 Task: Find connections with filter location Chānasma with filter topic #startupswith filter profile language Spanish with filter current company Infogain with filter school Government College Of Engineering Kannur with filter industry Electric Power Generation with filter service category Logo Design with filter keywords title Speech Pathologist
Action: Mouse moved to (487, 67)
Screenshot: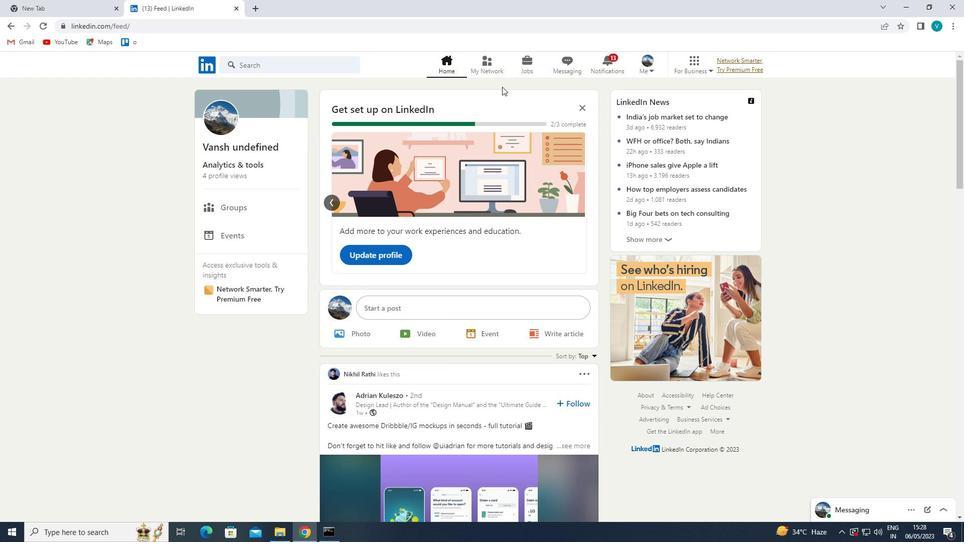 
Action: Mouse pressed left at (487, 67)
Screenshot: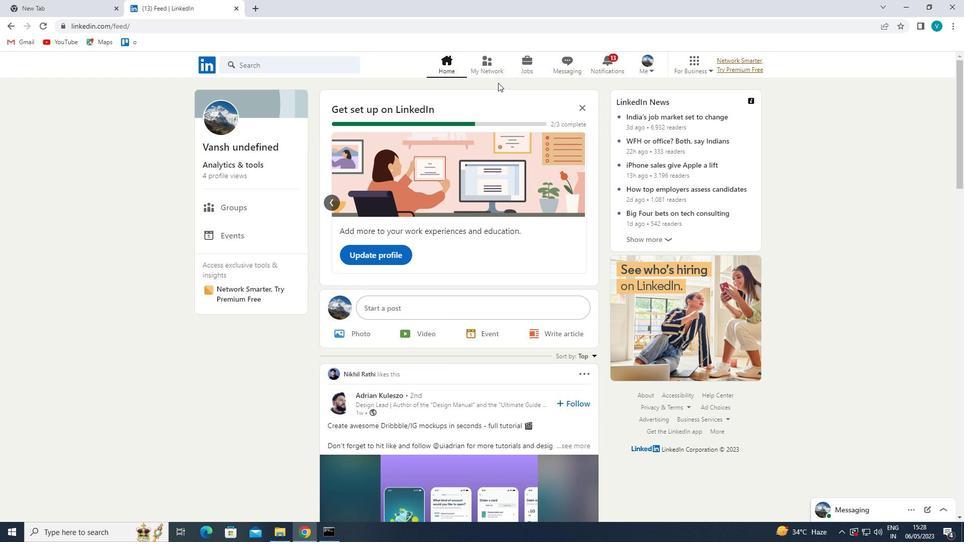 
Action: Mouse moved to (306, 121)
Screenshot: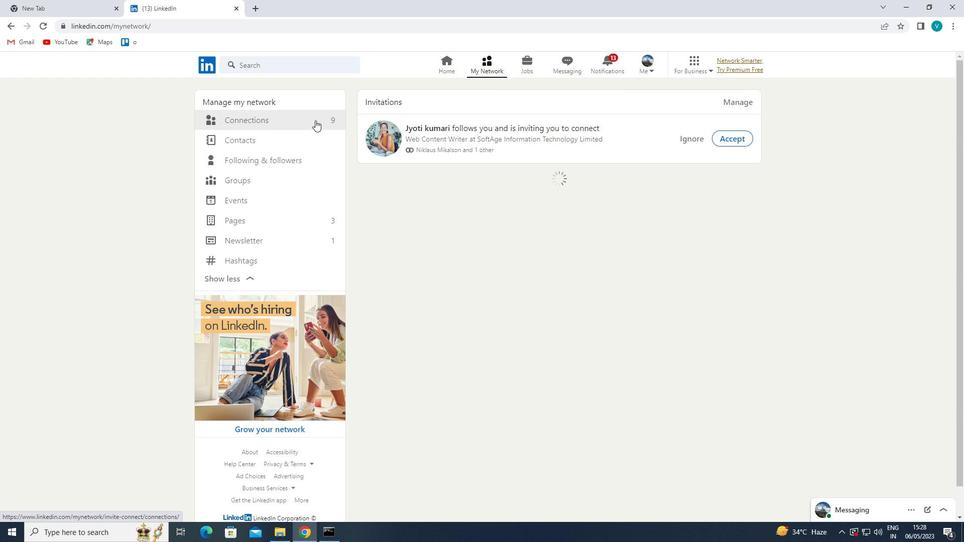 
Action: Mouse pressed left at (306, 121)
Screenshot: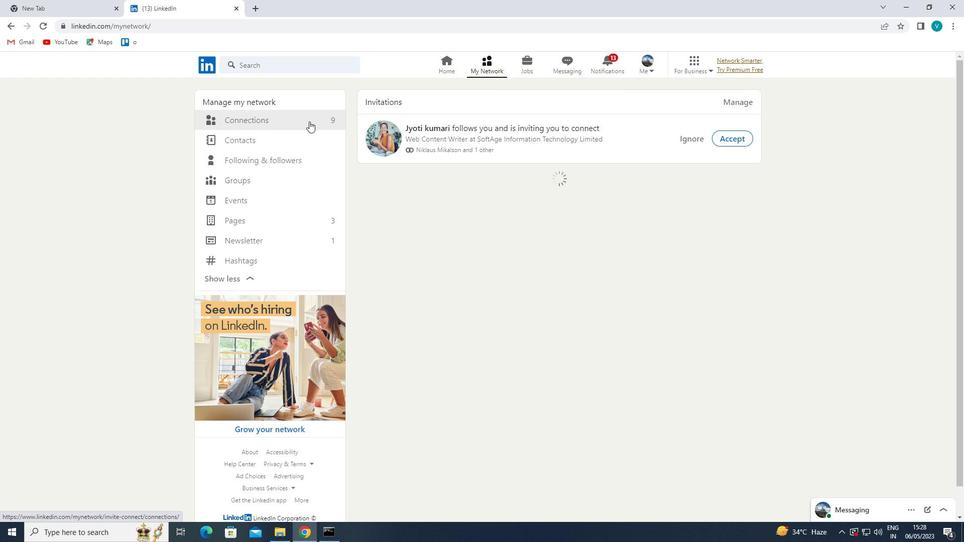 
Action: Mouse moved to (550, 119)
Screenshot: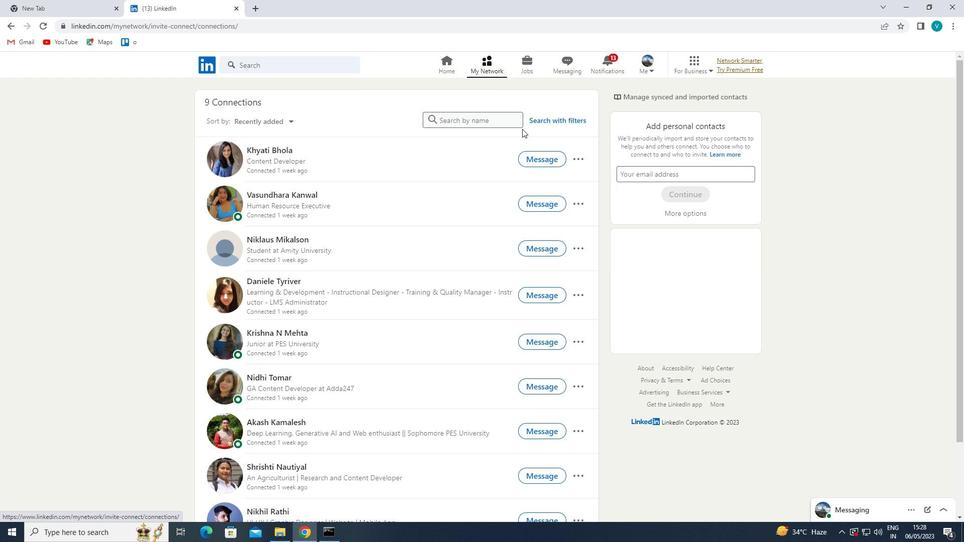 
Action: Mouse pressed left at (550, 119)
Screenshot: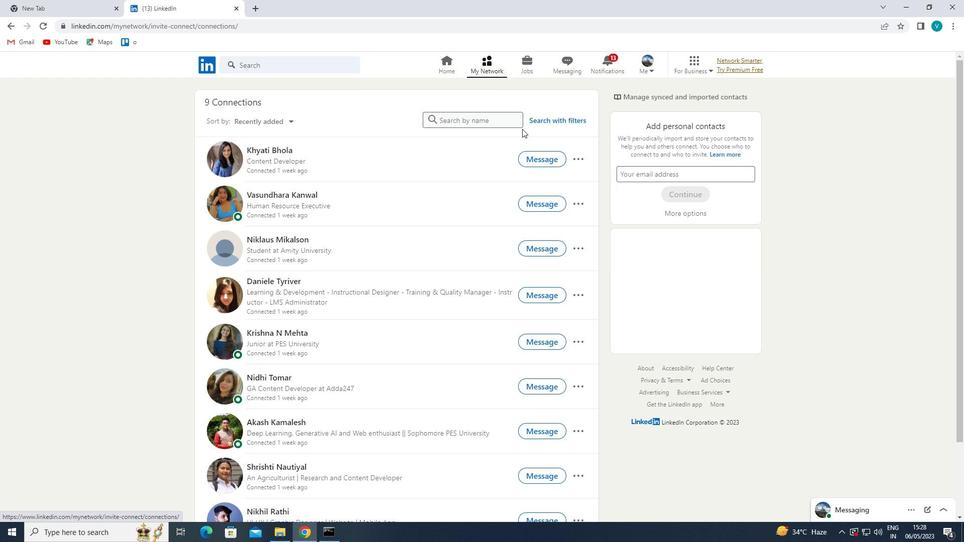 
Action: Mouse moved to (487, 95)
Screenshot: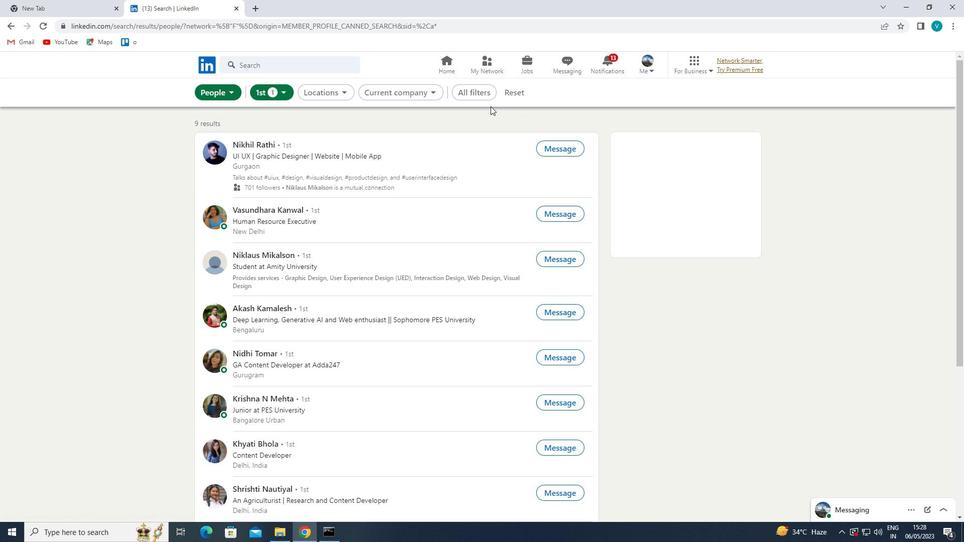 
Action: Mouse pressed left at (487, 95)
Screenshot: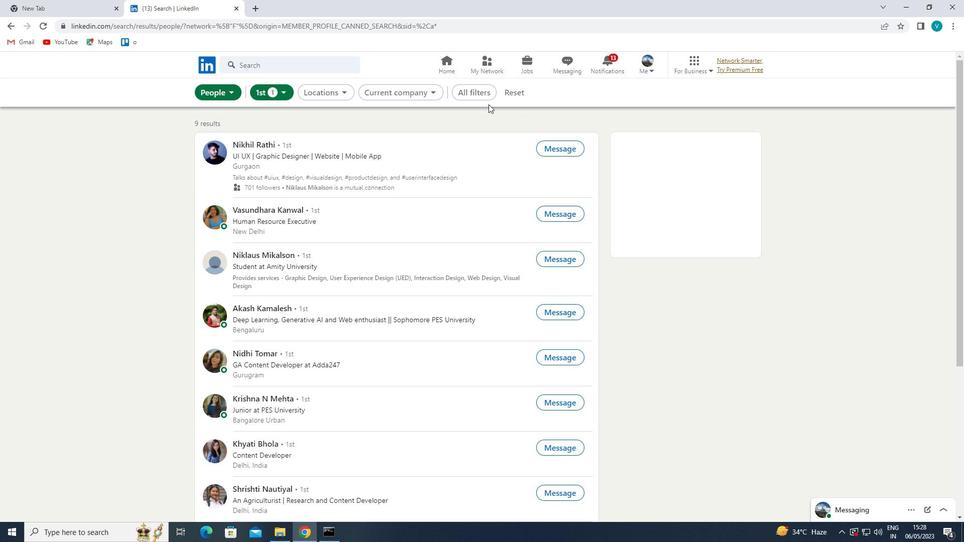 
Action: Mouse moved to (886, 248)
Screenshot: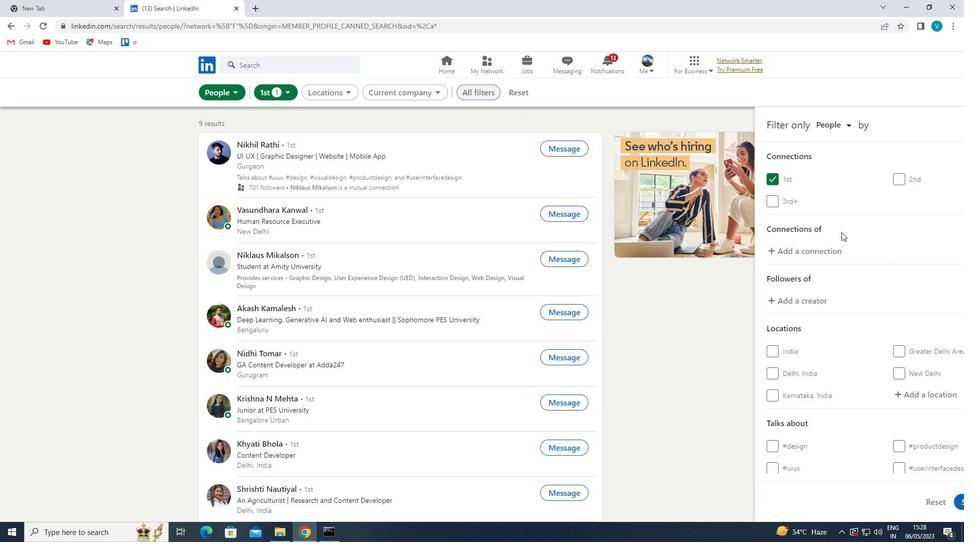 
Action: Mouse scrolled (886, 248) with delta (0, 0)
Screenshot: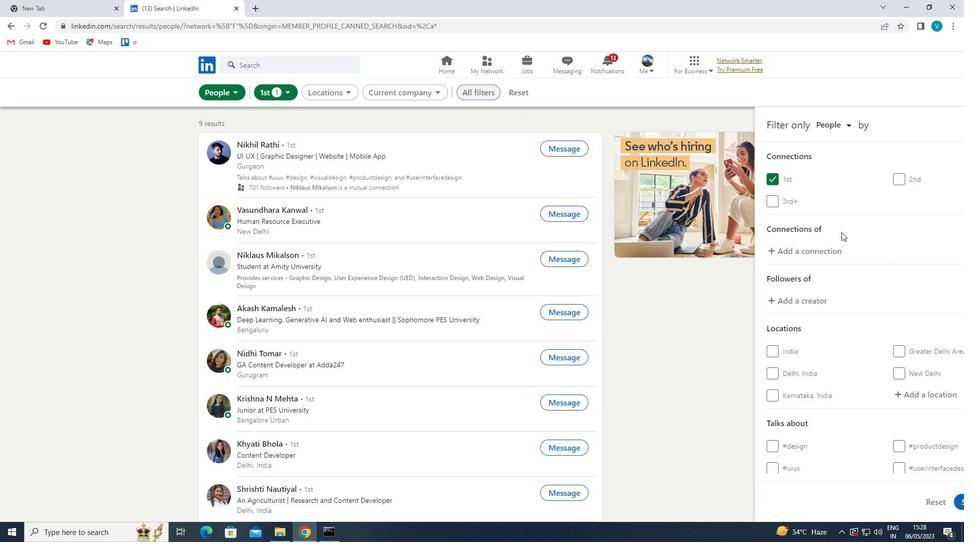 
Action: Mouse moved to (886, 248)
Screenshot: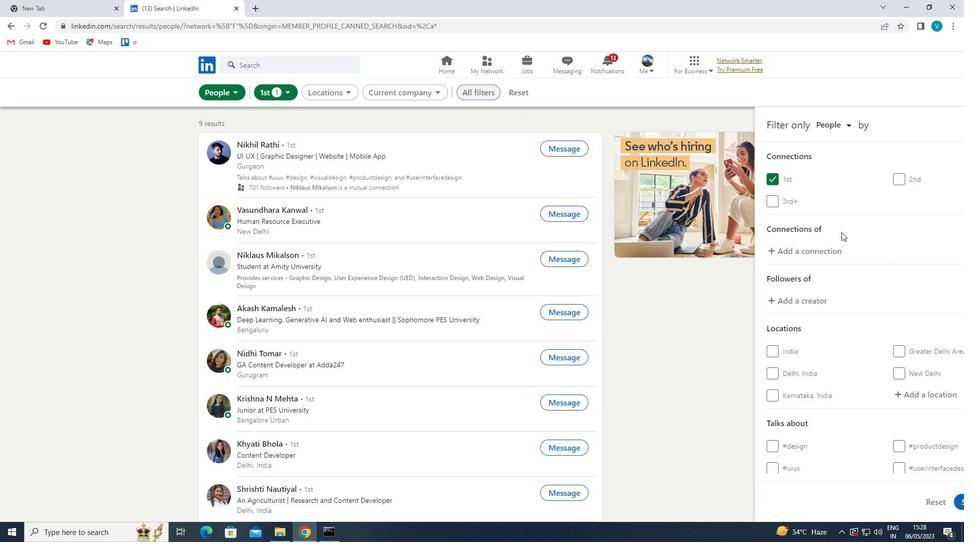
Action: Mouse scrolled (886, 248) with delta (0, 0)
Screenshot: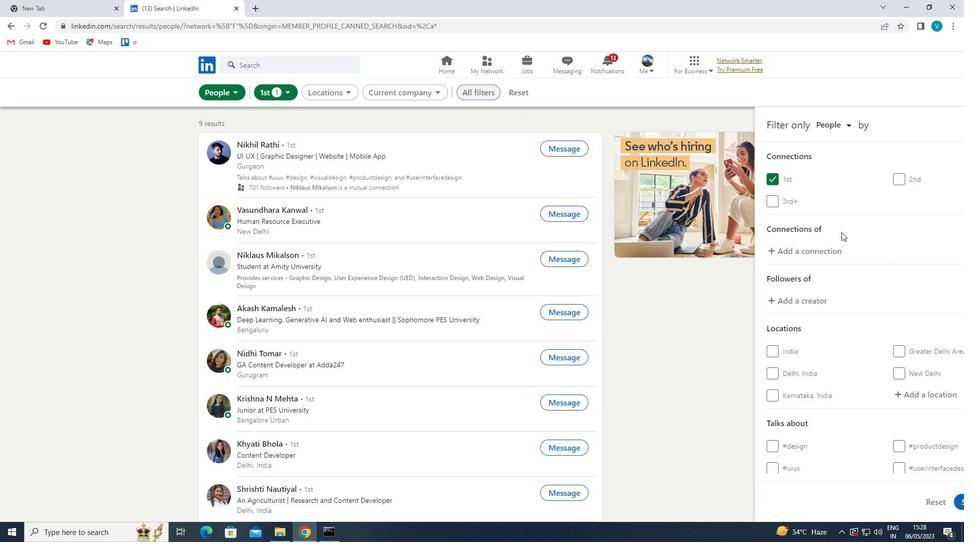 
Action: Mouse moved to (860, 294)
Screenshot: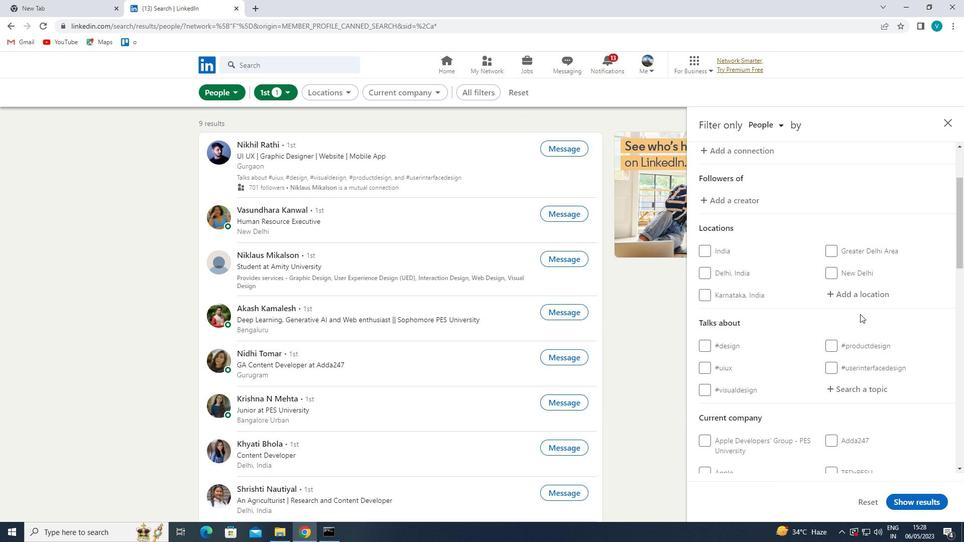 
Action: Mouse pressed left at (860, 294)
Screenshot: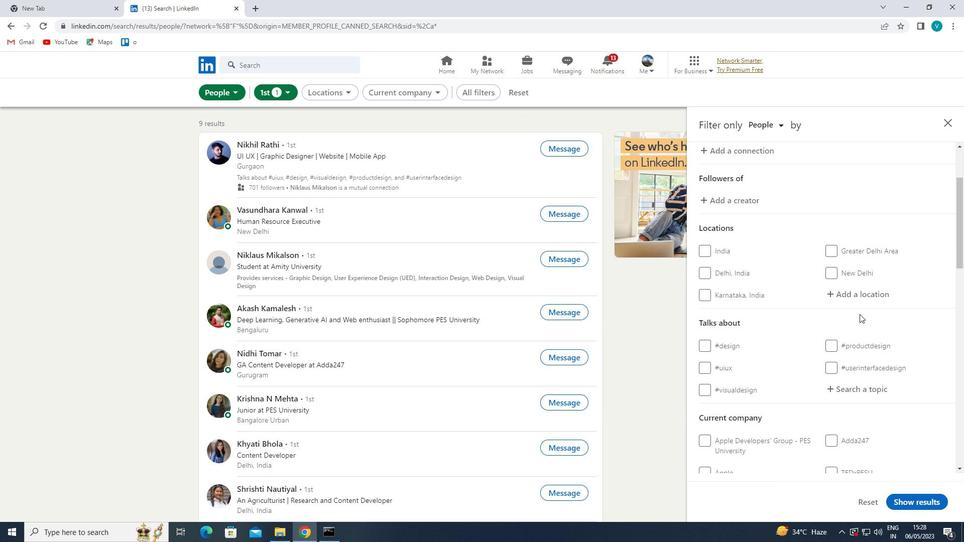 
Action: Mouse moved to (629, 182)
Screenshot: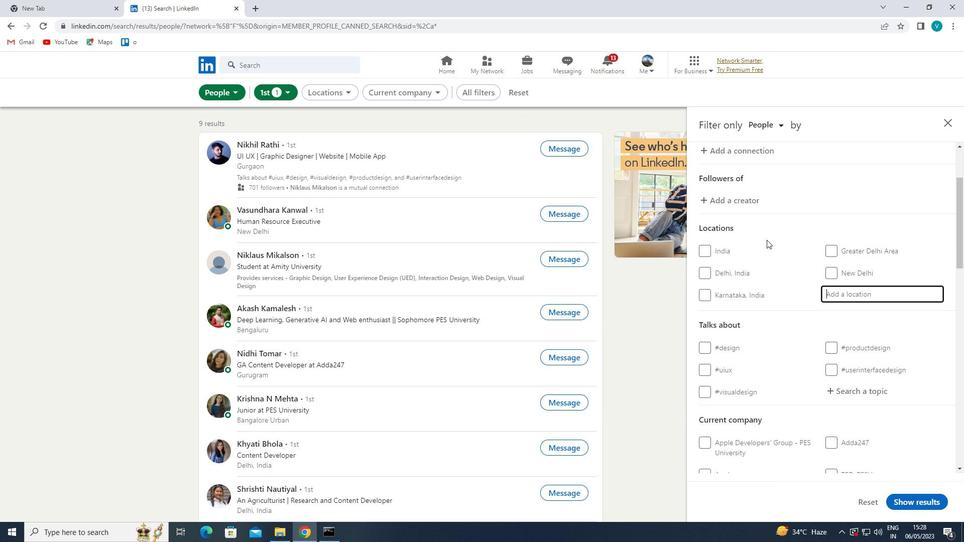 
Action: Key pressed <Key.shift>CHANASMA
Screenshot: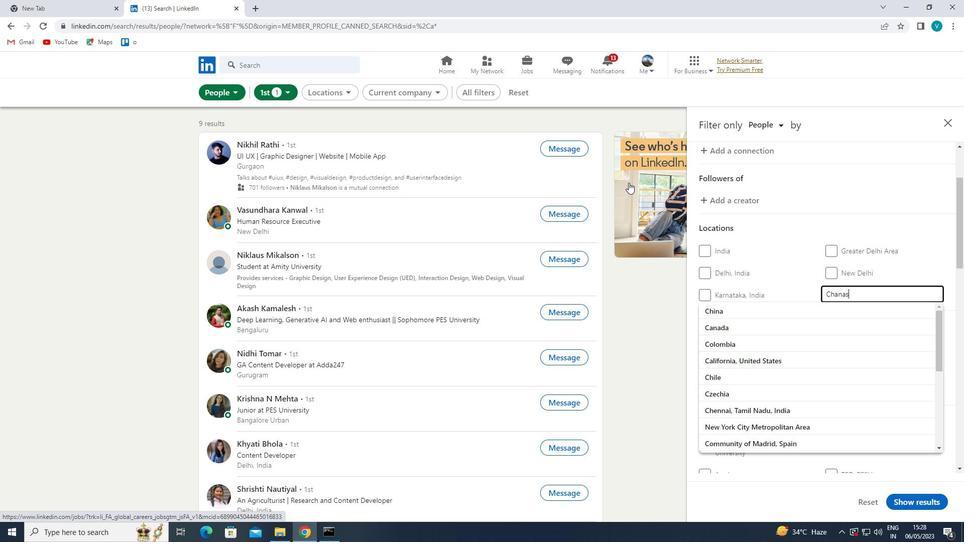 
Action: Mouse moved to (766, 312)
Screenshot: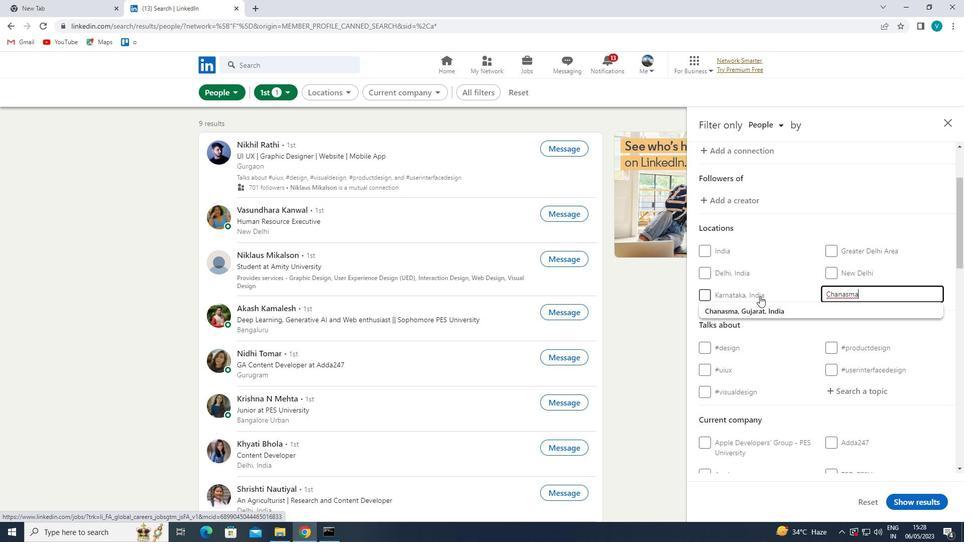 
Action: Mouse pressed left at (766, 312)
Screenshot: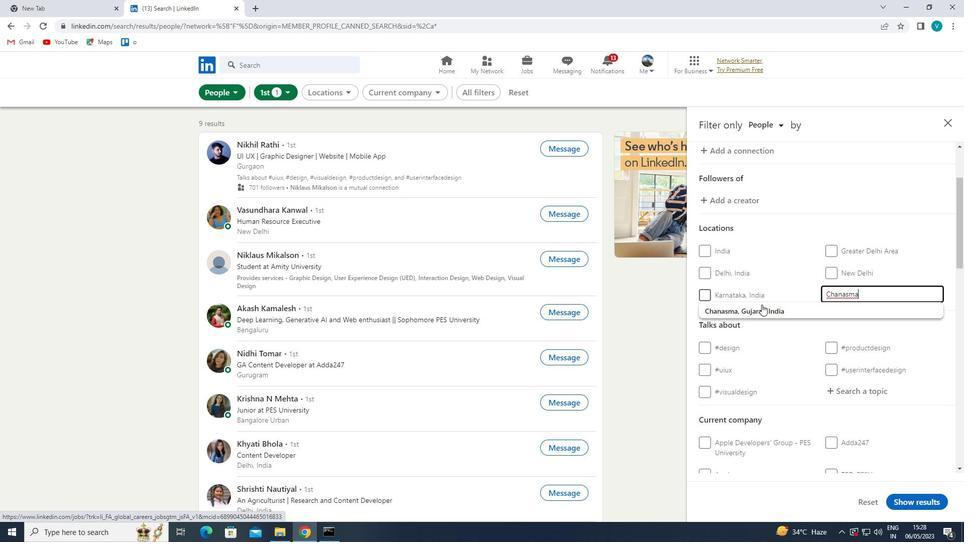 
Action: Mouse moved to (786, 321)
Screenshot: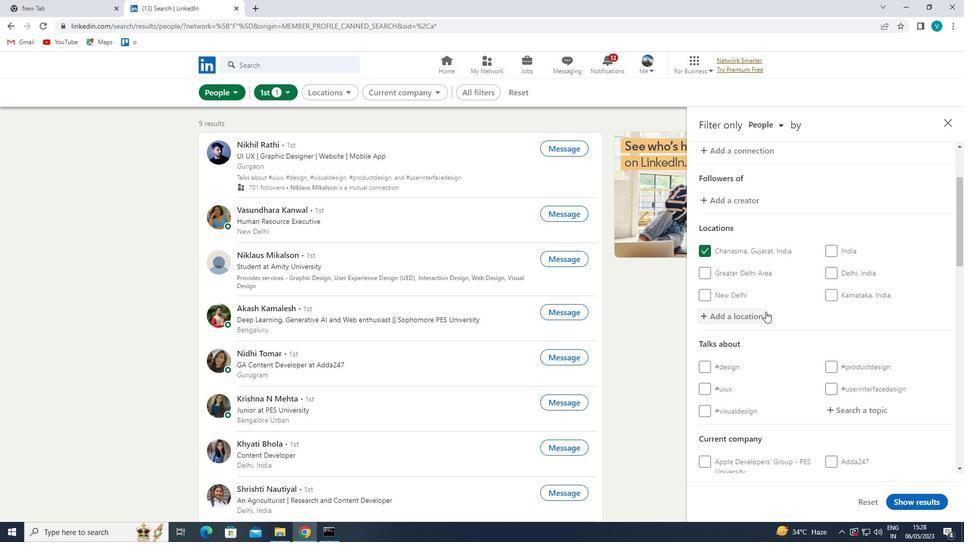 
Action: Mouse scrolled (786, 320) with delta (0, 0)
Screenshot: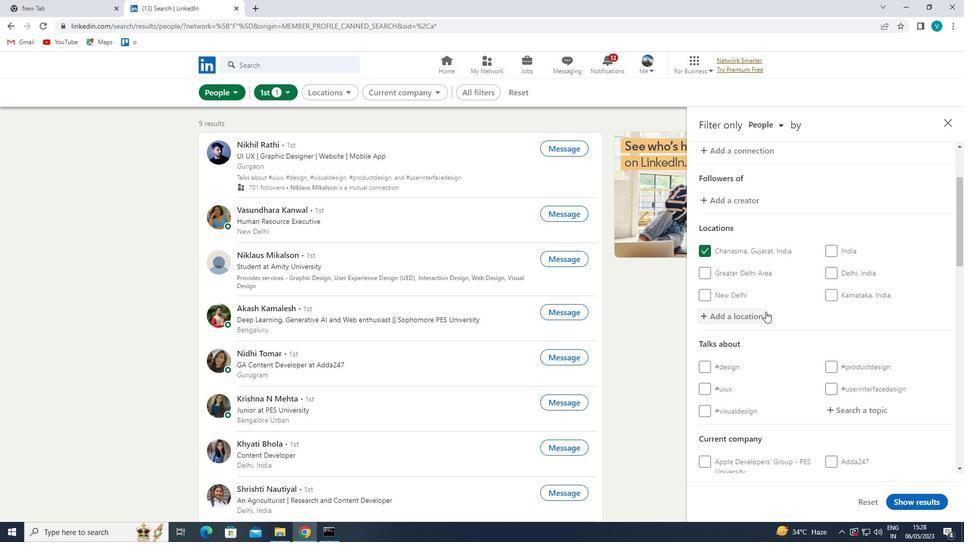 
Action: Mouse moved to (791, 324)
Screenshot: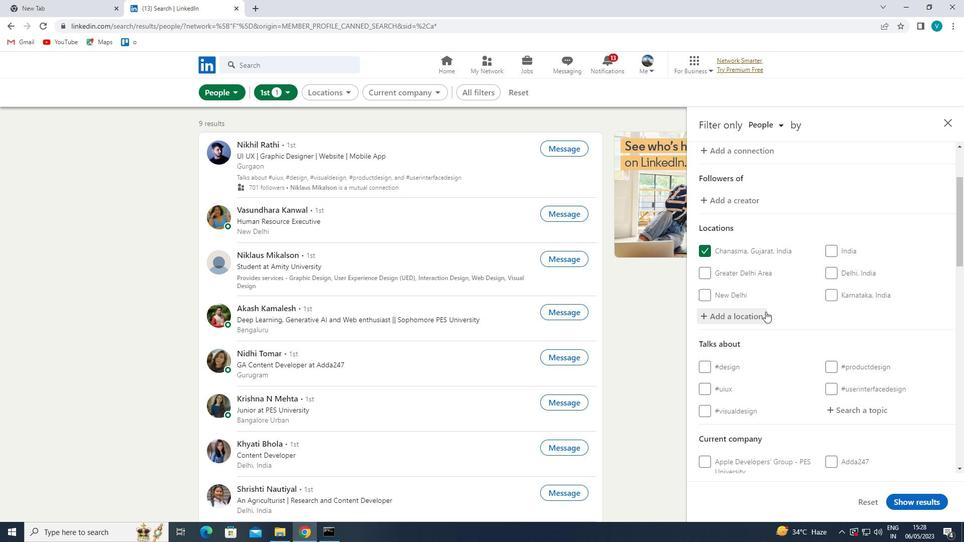 
Action: Mouse scrolled (791, 324) with delta (0, 0)
Screenshot: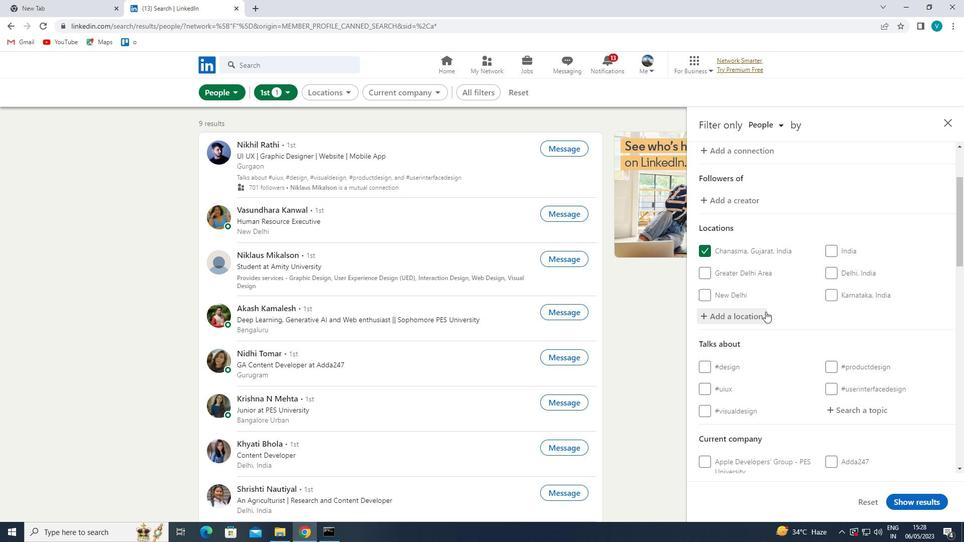 
Action: Mouse moved to (852, 310)
Screenshot: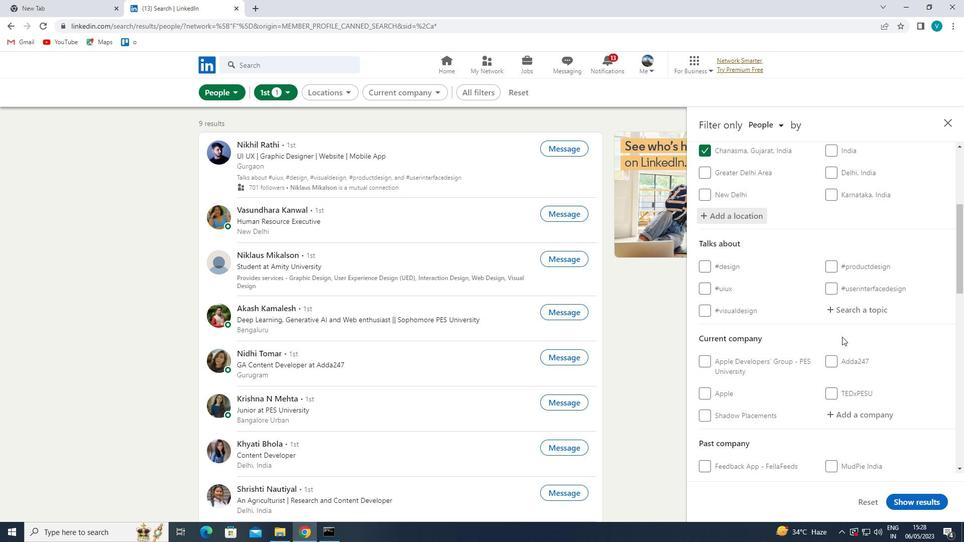 
Action: Mouse pressed left at (852, 310)
Screenshot: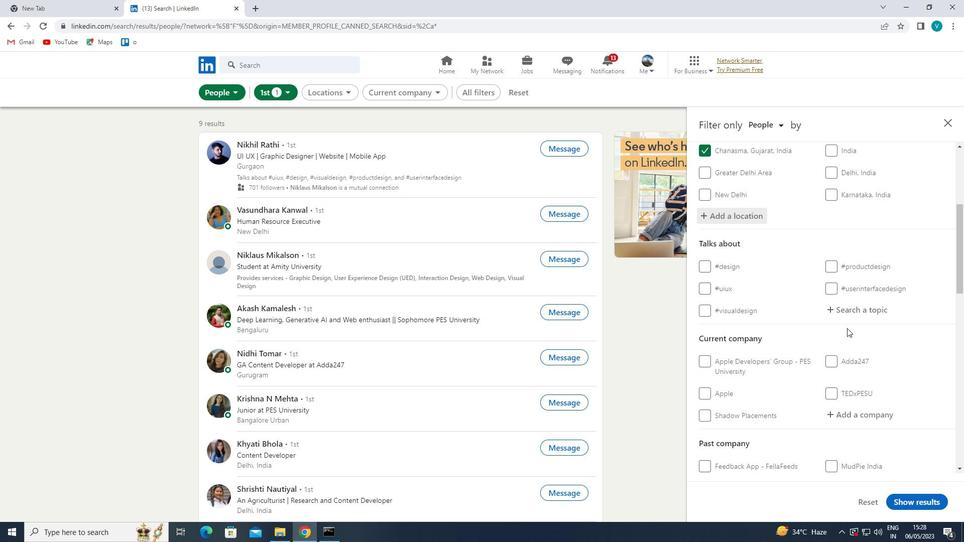 
Action: Mouse moved to (777, 264)
Screenshot: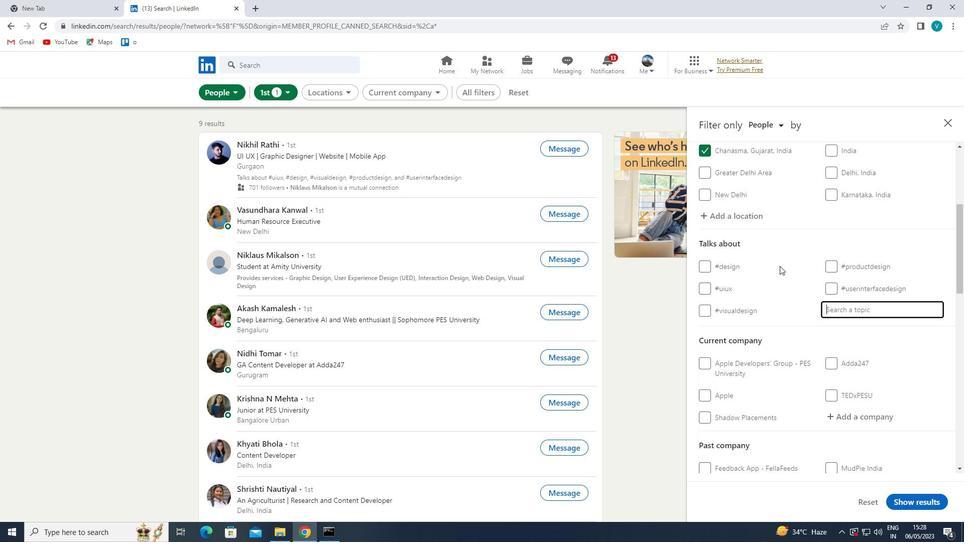 
Action: Key pressed STAR
Screenshot: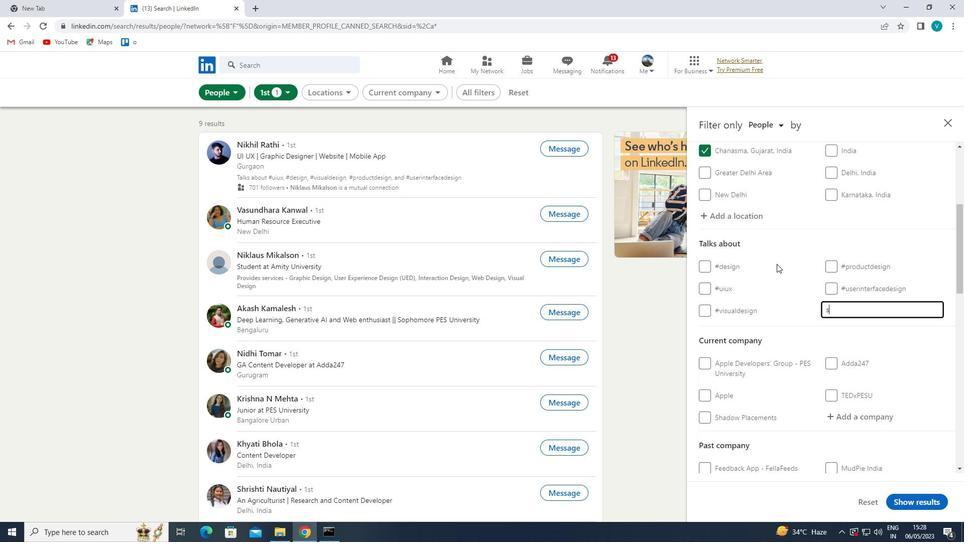 
Action: Mouse moved to (777, 264)
Screenshot: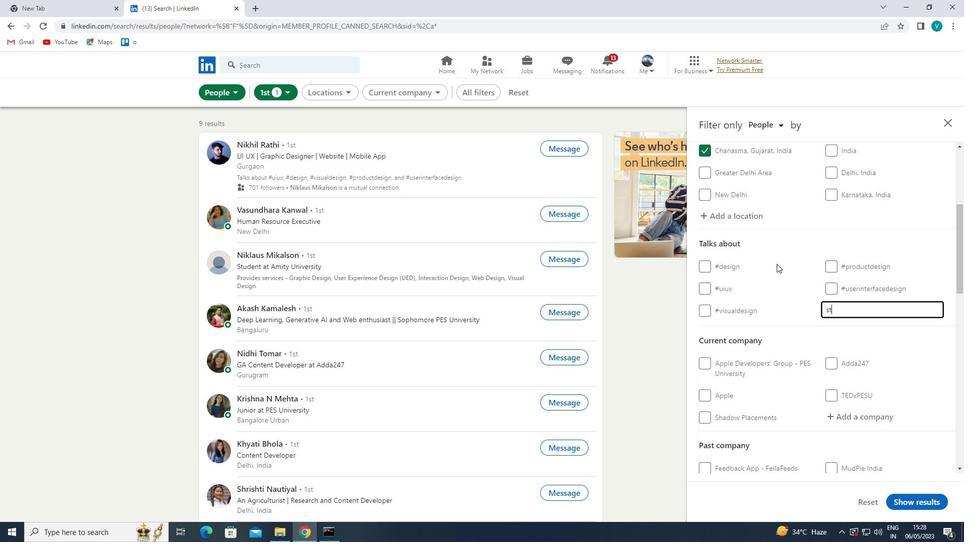 
Action: Key pressed T
Screenshot: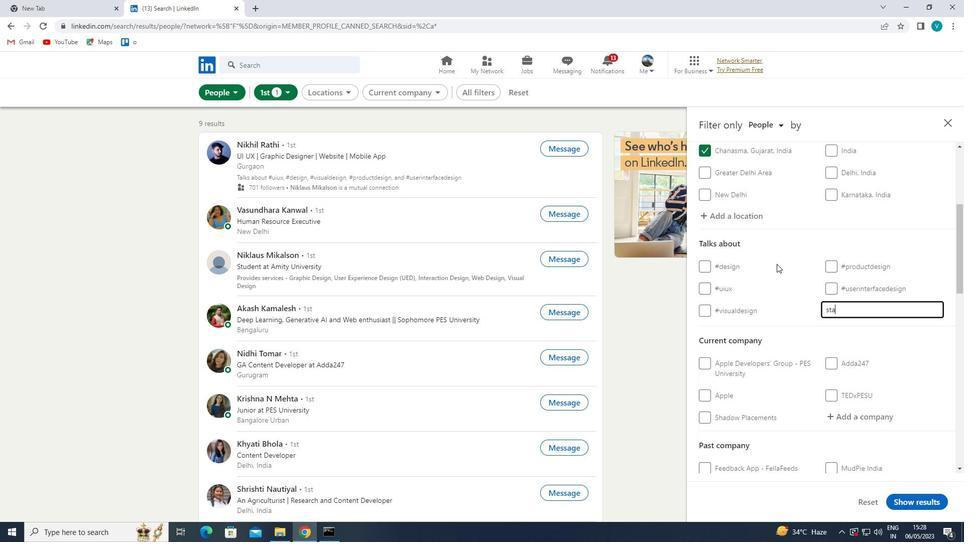 
Action: Mouse moved to (776, 263)
Screenshot: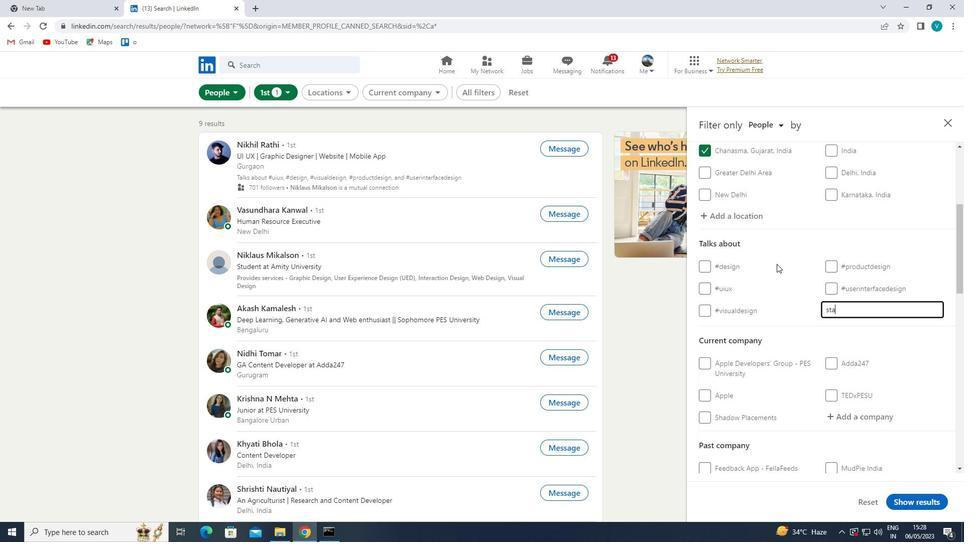 
Action: Key pressed UPS
Screenshot: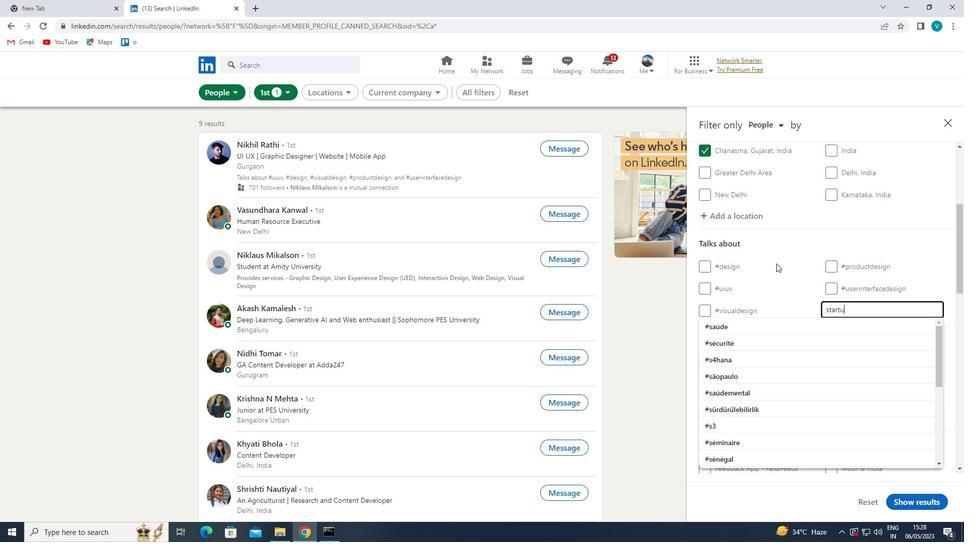 
Action: Mouse moved to (753, 323)
Screenshot: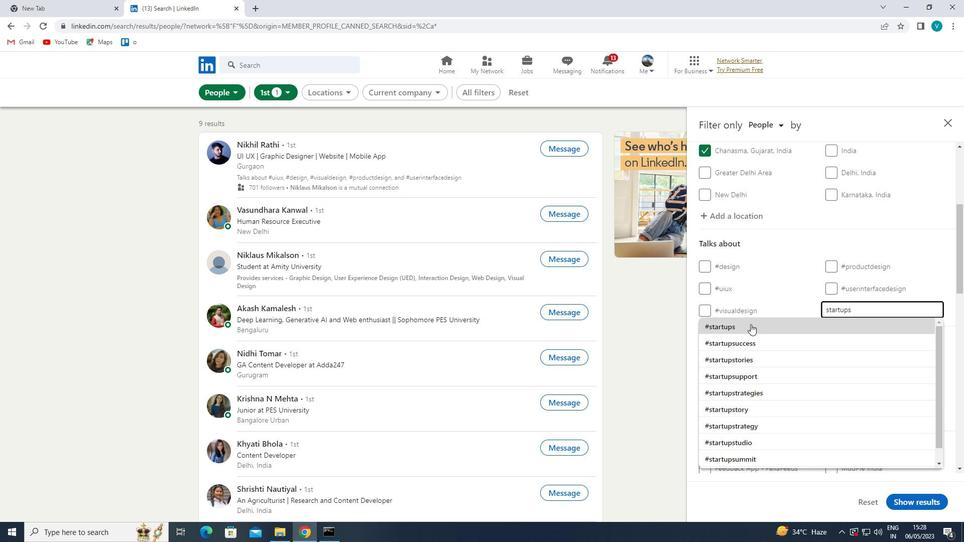 
Action: Mouse pressed left at (753, 323)
Screenshot: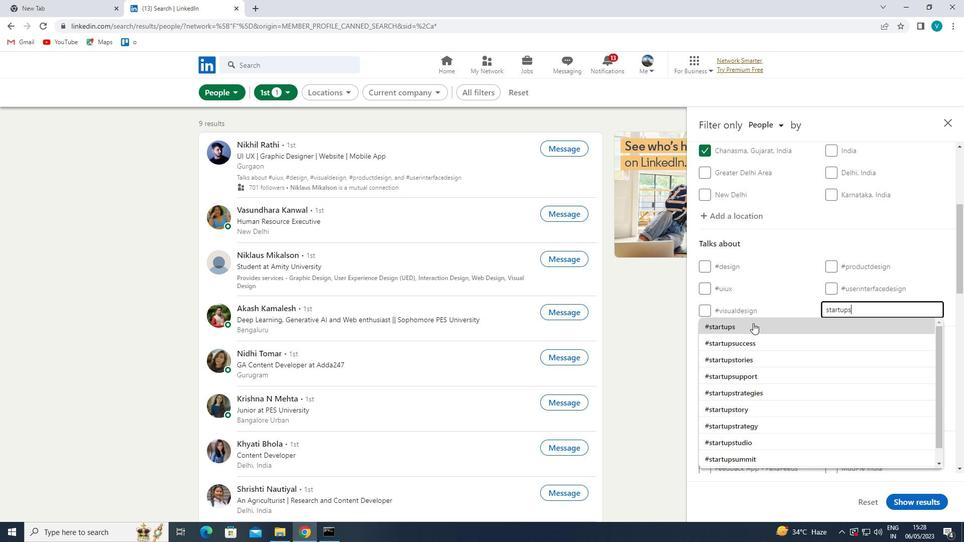 
Action: Mouse moved to (757, 324)
Screenshot: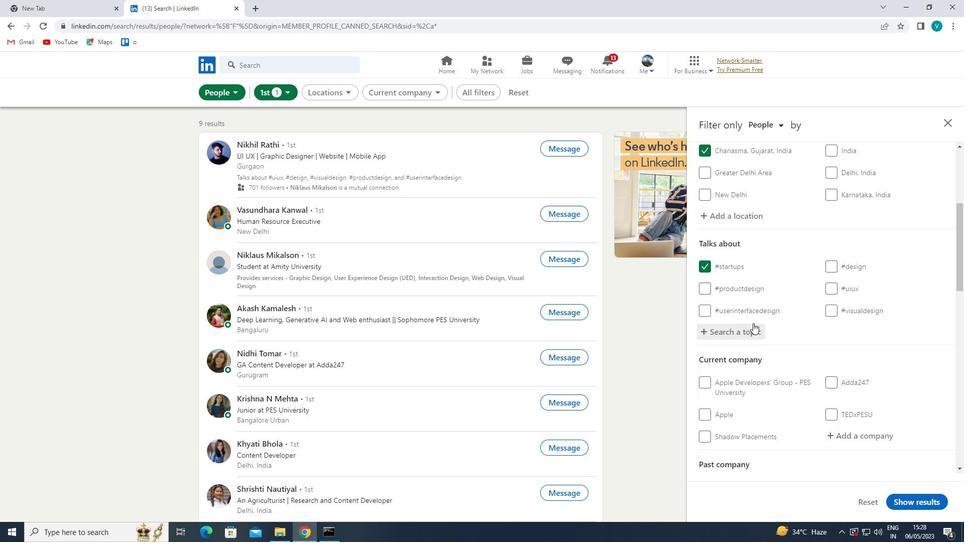 
Action: Mouse scrolled (757, 323) with delta (0, 0)
Screenshot: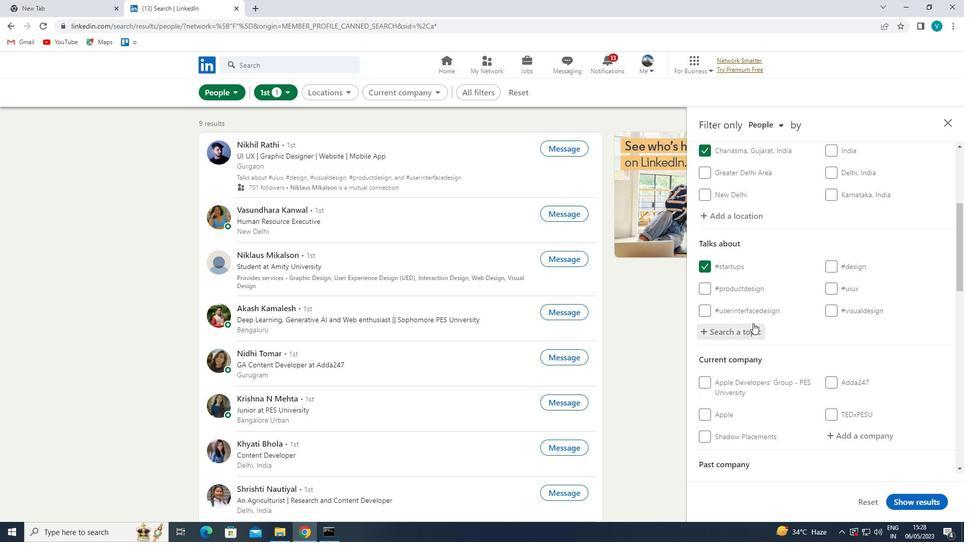 
Action: Mouse moved to (759, 325)
Screenshot: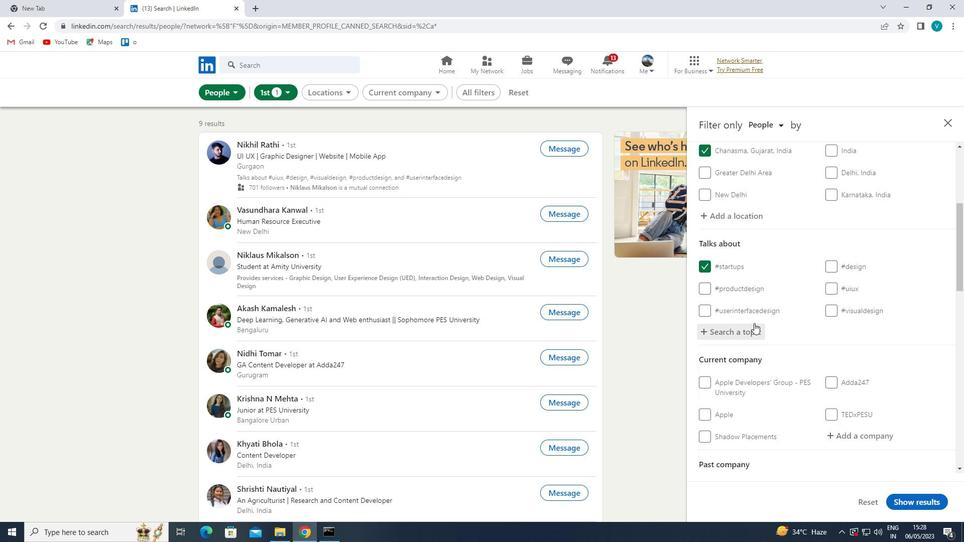 
Action: Mouse scrolled (759, 324) with delta (0, 0)
Screenshot: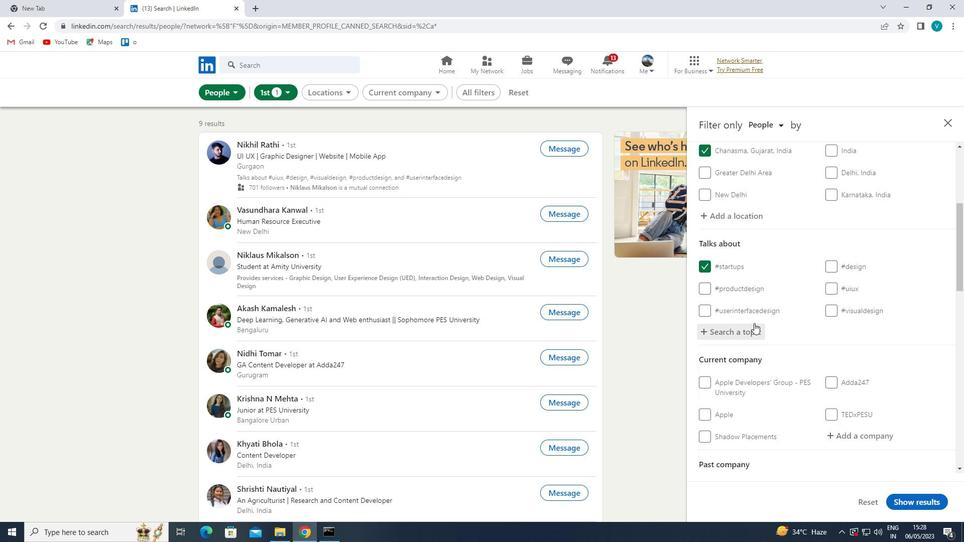 
Action: Mouse moved to (844, 337)
Screenshot: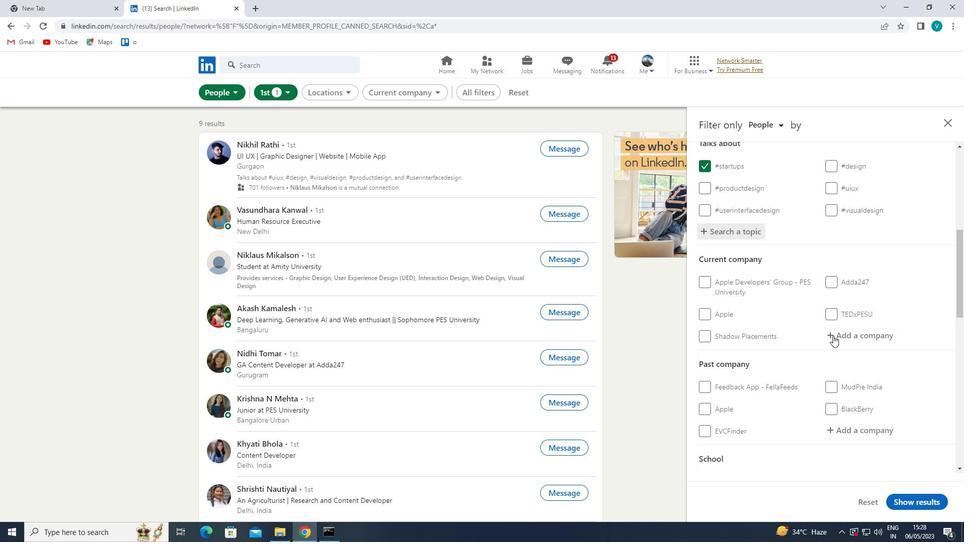 
Action: Mouse pressed left at (844, 337)
Screenshot: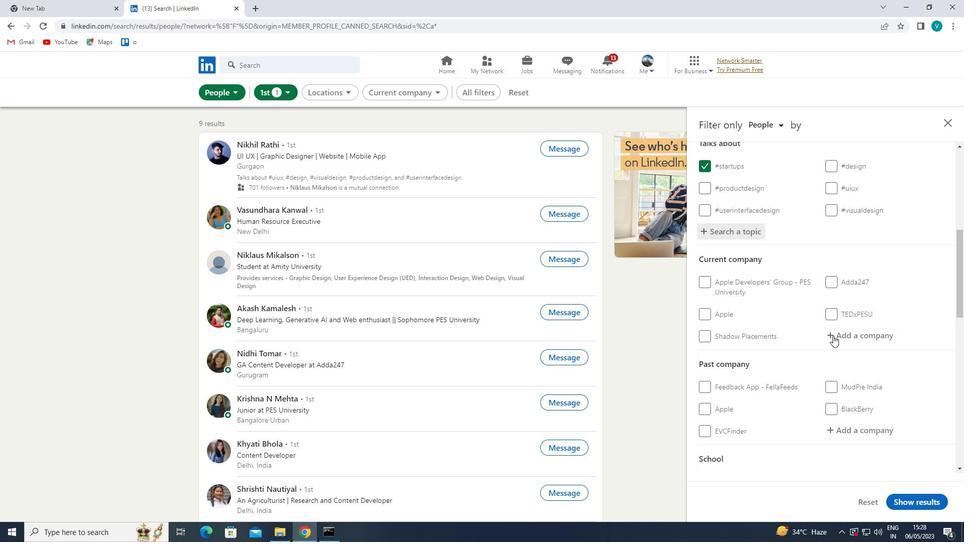 
Action: Mouse moved to (844, 337)
Screenshot: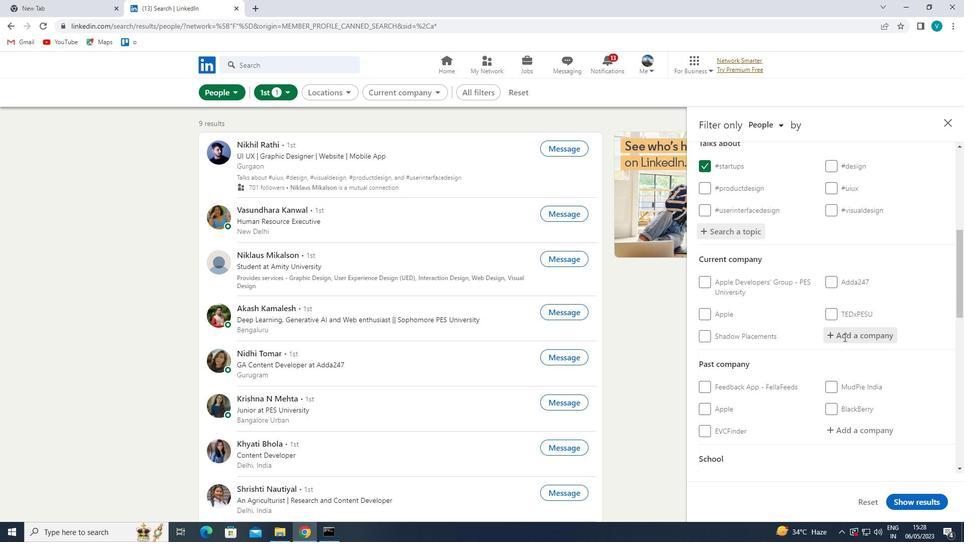 
Action: Key pressed <Key.shift>LNFOGAIN
Screenshot: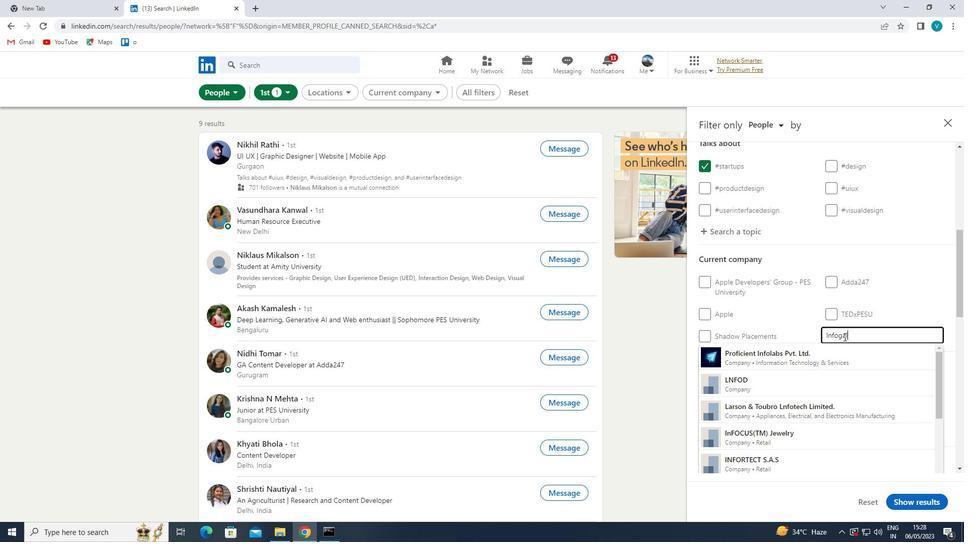 
Action: Mouse moved to (828, 337)
Screenshot: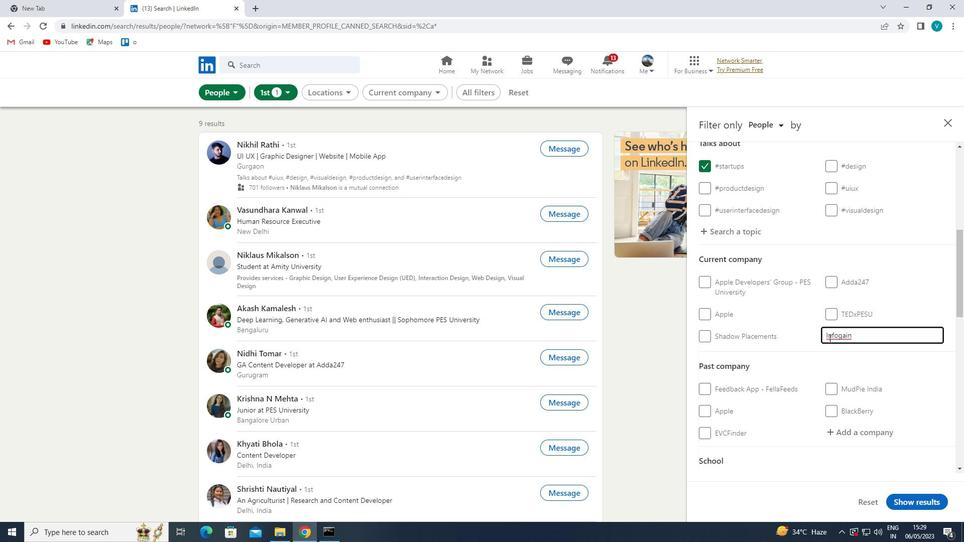 
Action: Mouse pressed left at (828, 337)
Screenshot: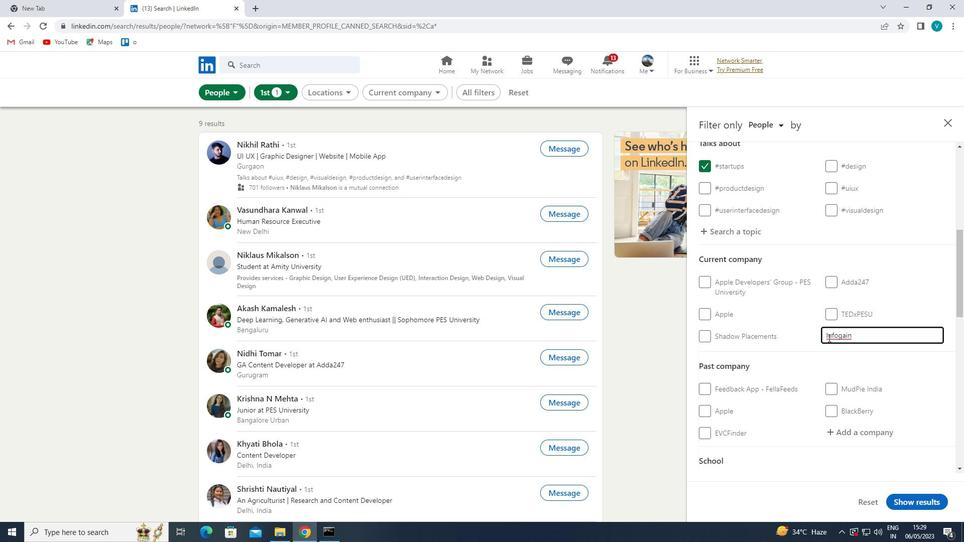 
Action: Mouse moved to (837, 350)
Screenshot: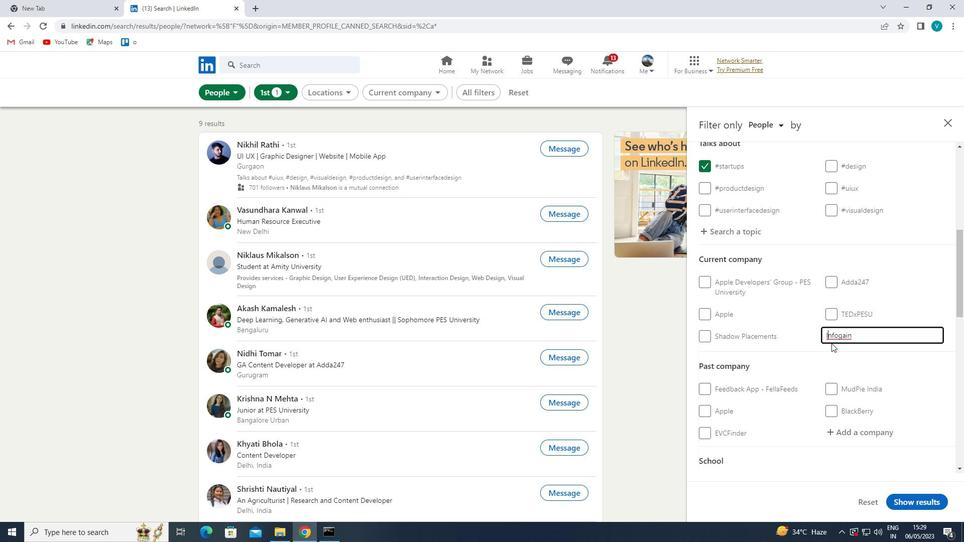 
Action: Key pressed <Key.backspace><Key.shift>L
Screenshot: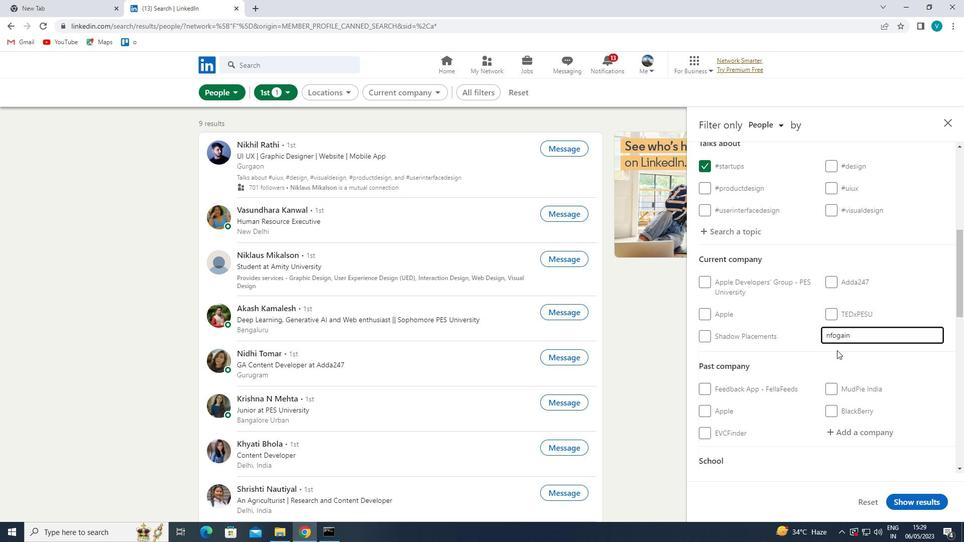 
Action: Mouse moved to (857, 338)
Screenshot: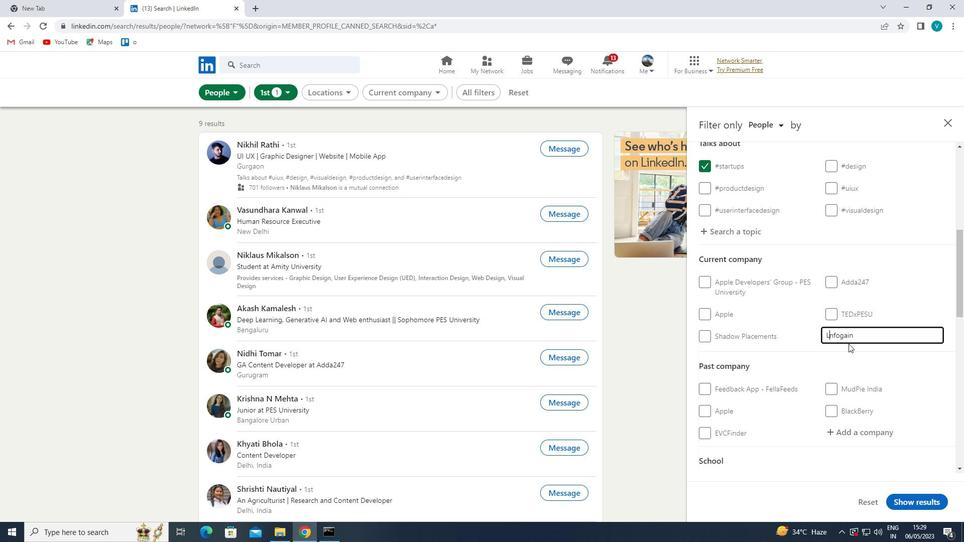 
Action: Key pressed <Key.backspace><Key.shift>I
Screenshot: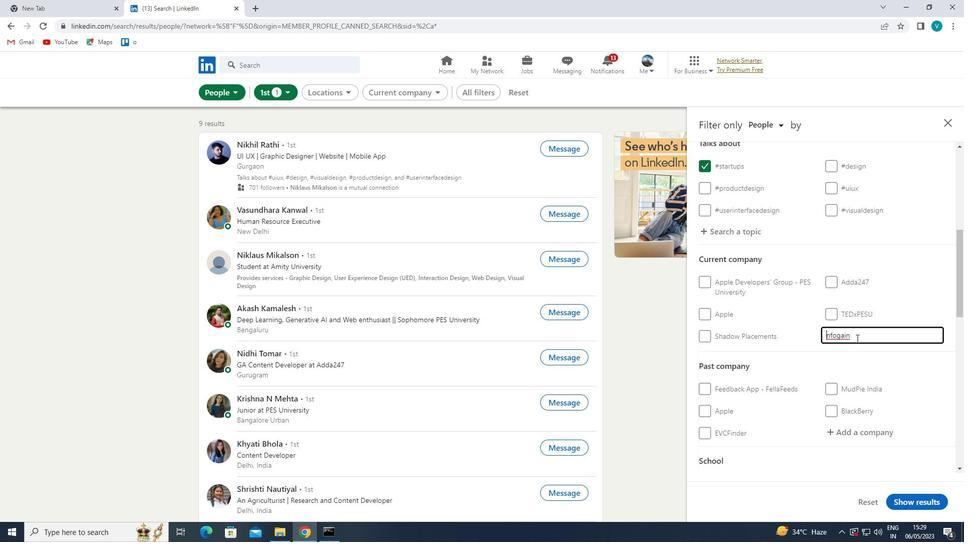 
Action: Mouse moved to (841, 348)
Screenshot: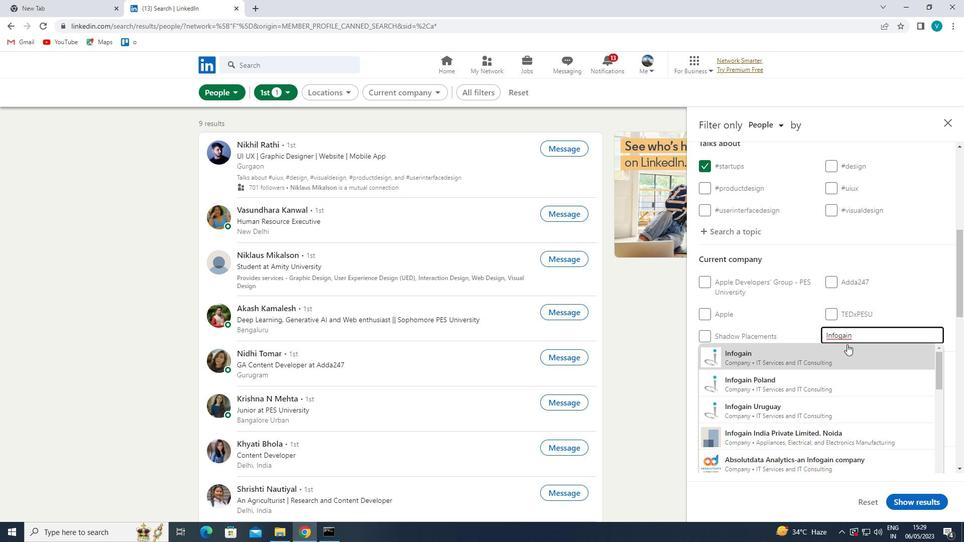 
Action: Mouse pressed left at (841, 348)
Screenshot: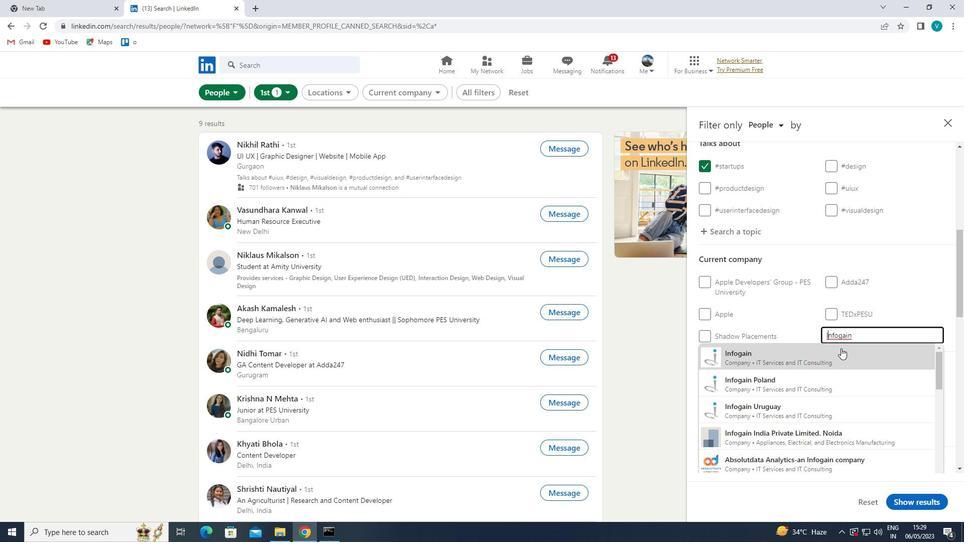 
Action: Mouse scrolled (841, 348) with delta (0, 0)
Screenshot: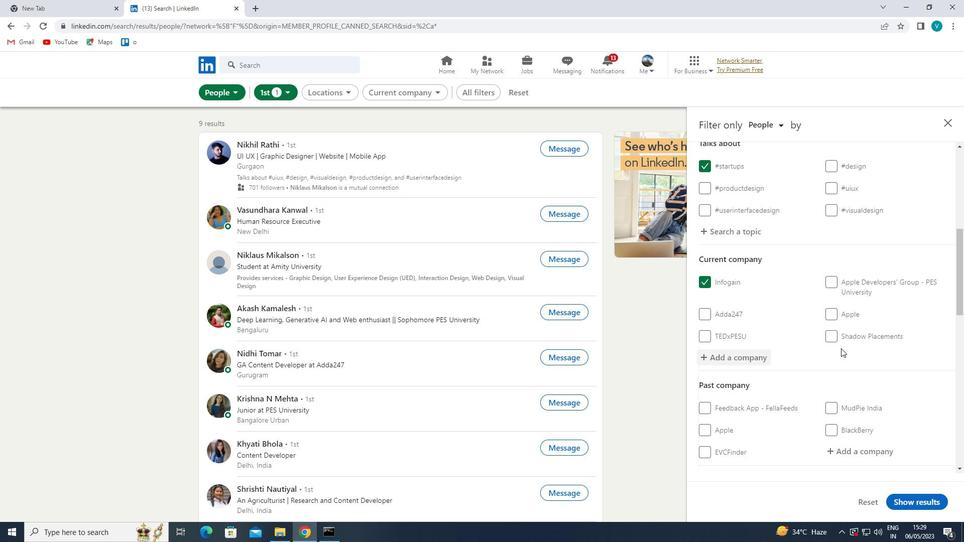 
Action: Mouse moved to (841, 349)
Screenshot: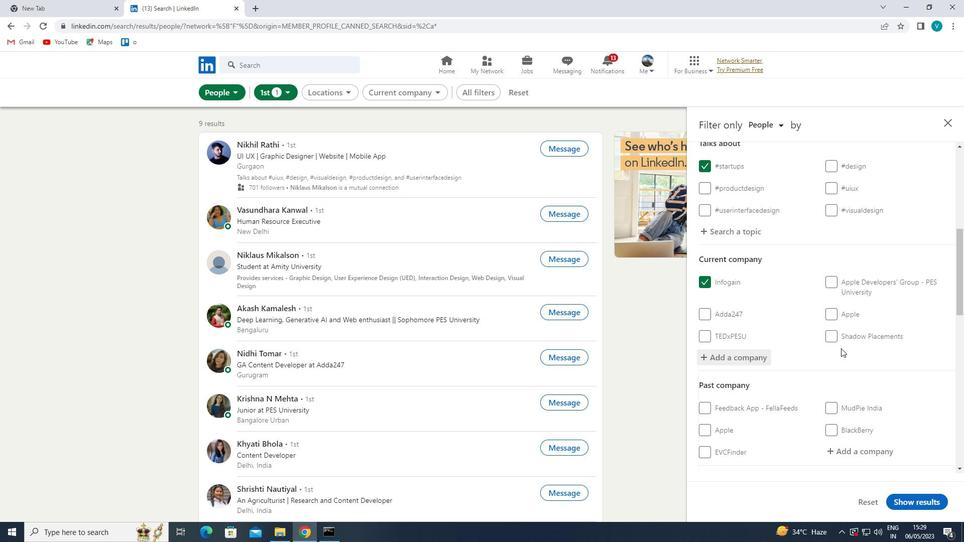 
Action: Mouse scrolled (841, 348) with delta (0, 0)
Screenshot: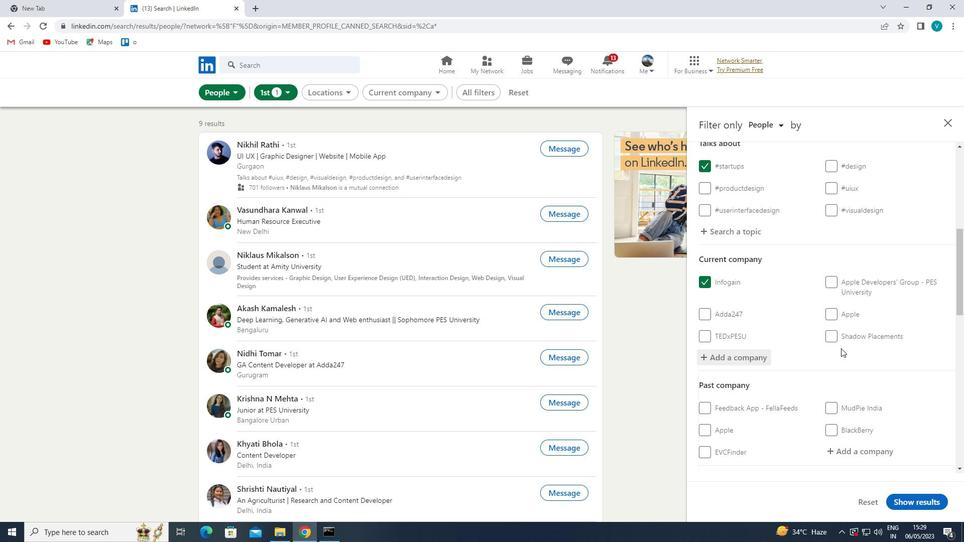 
Action: Mouse moved to (839, 350)
Screenshot: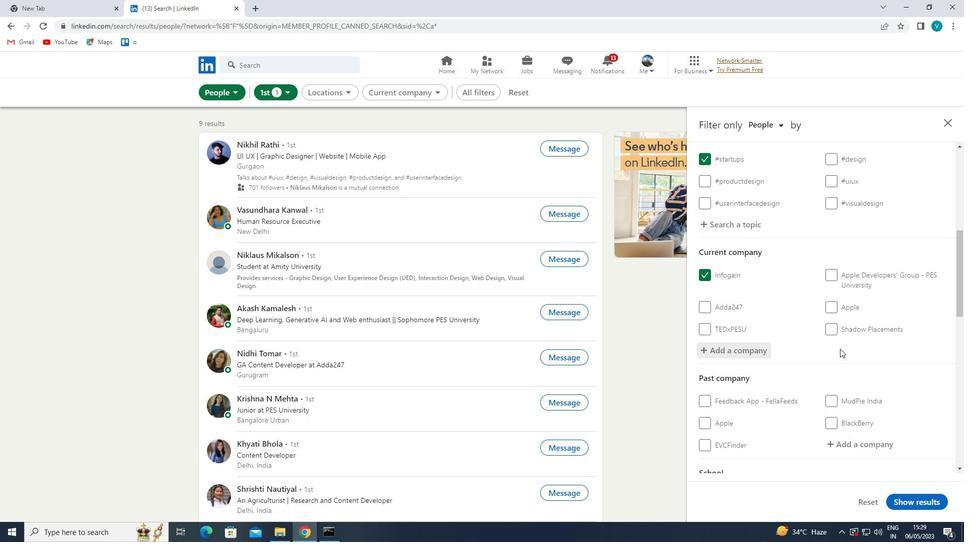 
Action: Mouse scrolled (839, 349) with delta (0, 0)
Screenshot: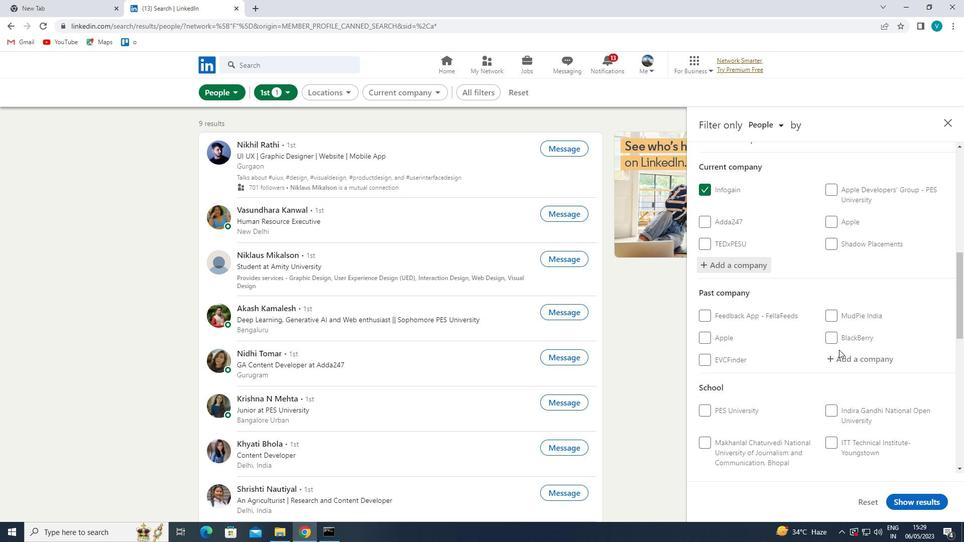 
Action: Mouse scrolled (839, 349) with delta (0, 0)
Screenshot: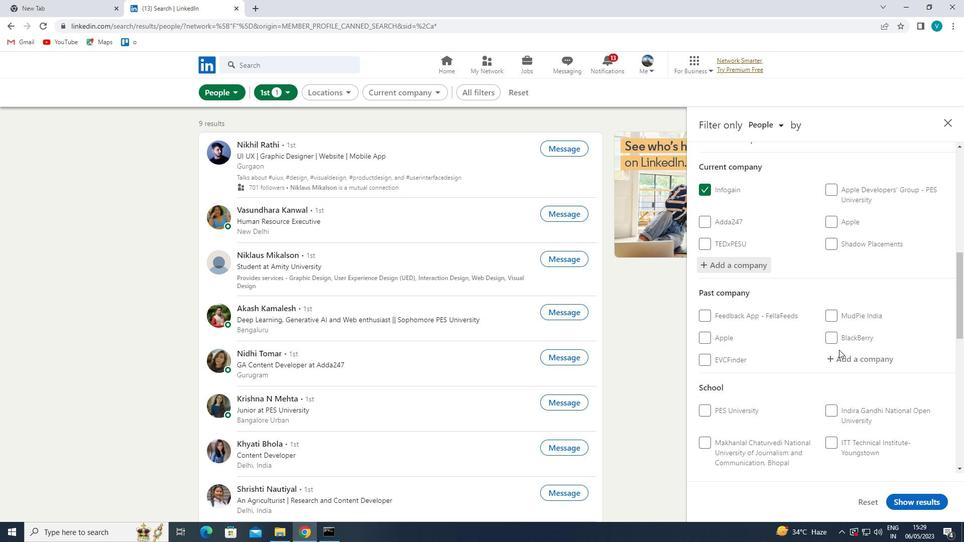
Action: Mouse moved to (859, 369)
Screenshot: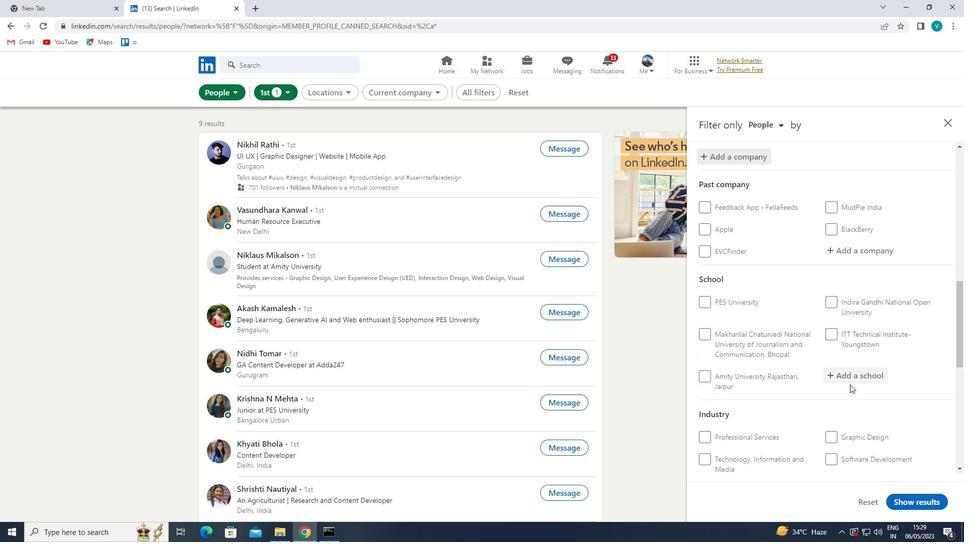 
Action: Mouse pressed left at (859, 369)
Screenshot: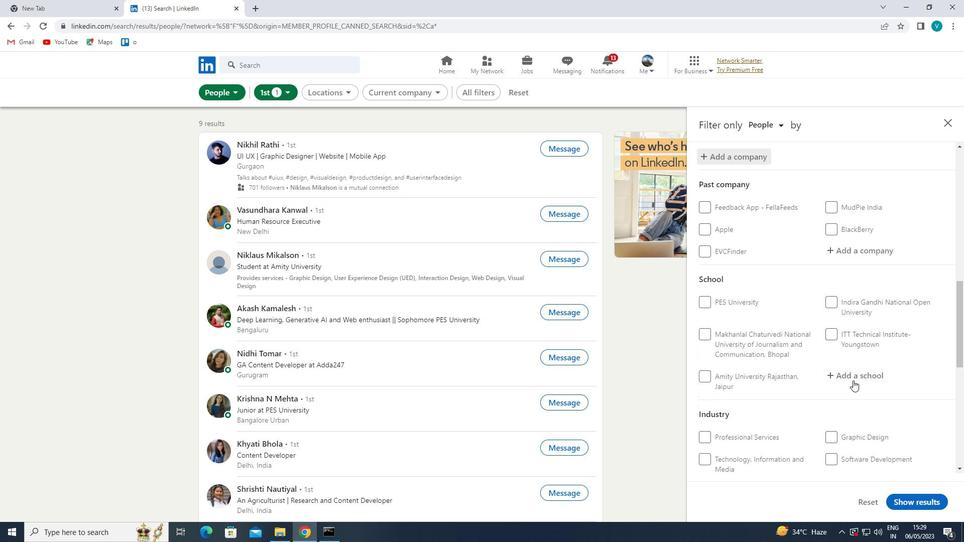 
Action: Mouse moved to (847, 360)
Screenshot: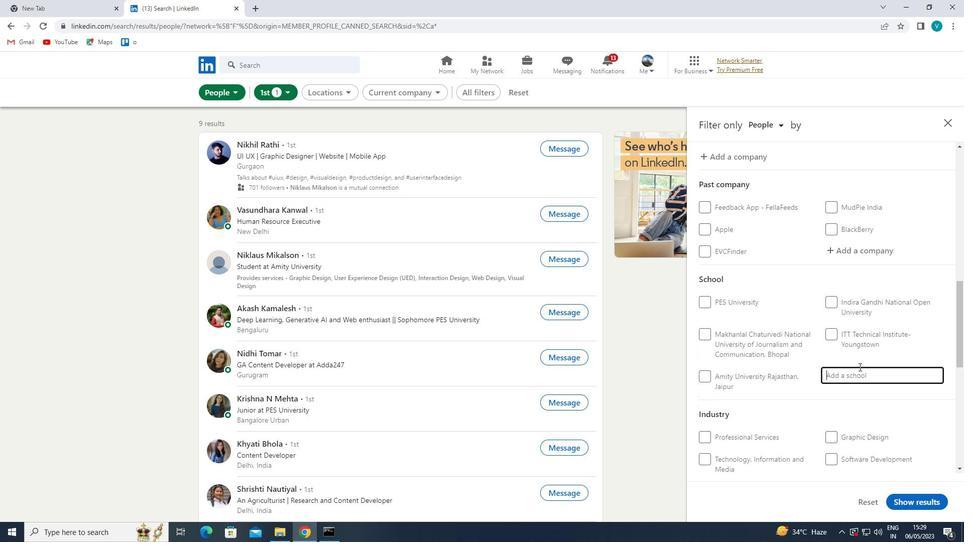 
Action: Key pressed <Key.shift>GOVERM<Key.backspace>NMENT<Key.space><Key.shift>COLL<Key.backspace>LEGE<Key.space>OF<Key.space><Key.shift>ENGINEERING<Key.space><Key.shift>KANNUR
Screenshot: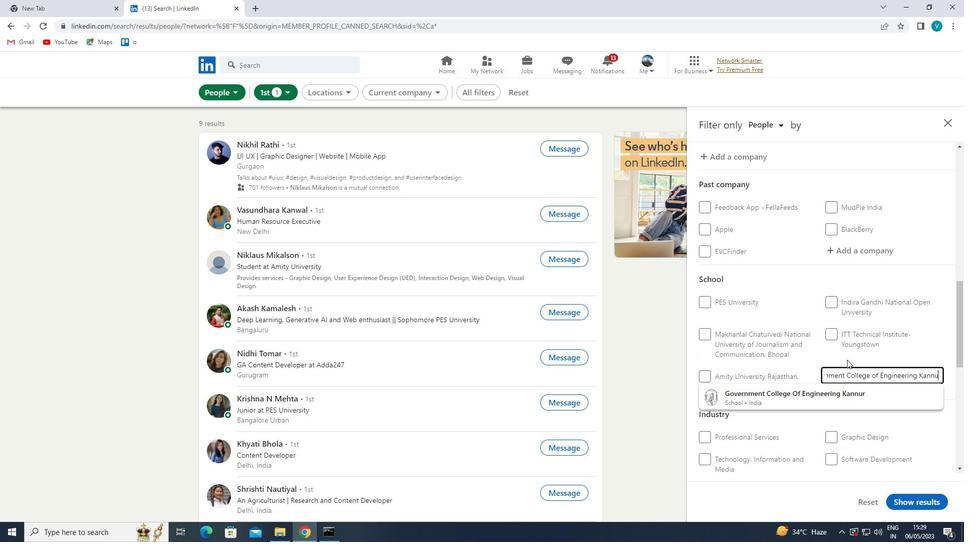 
Action: Mouse moved to (840, 392)
Screenshot: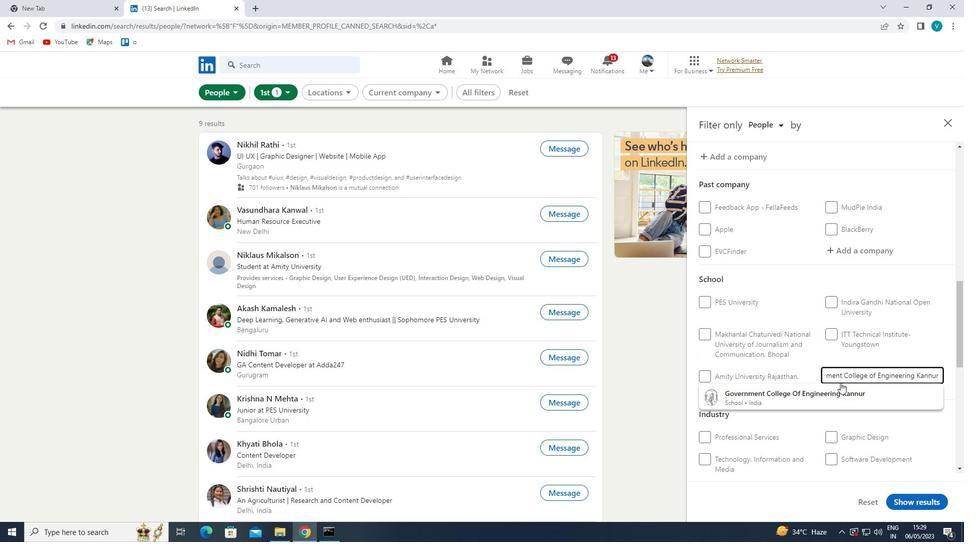 
Action: Mouse pressed left at (840, 392)
Screenshot: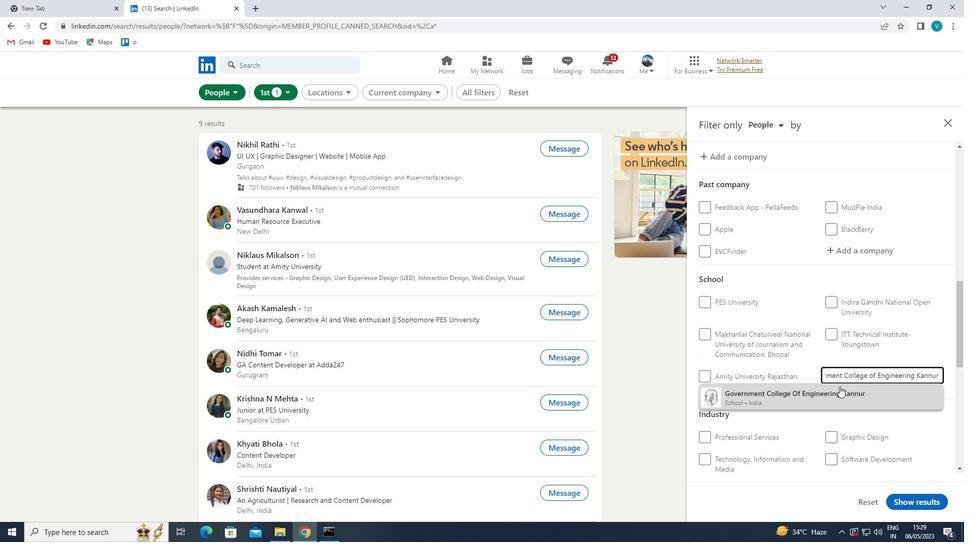 
Action: Mouse scrolled (840, 392) with delta (0, 0)
Screenshot: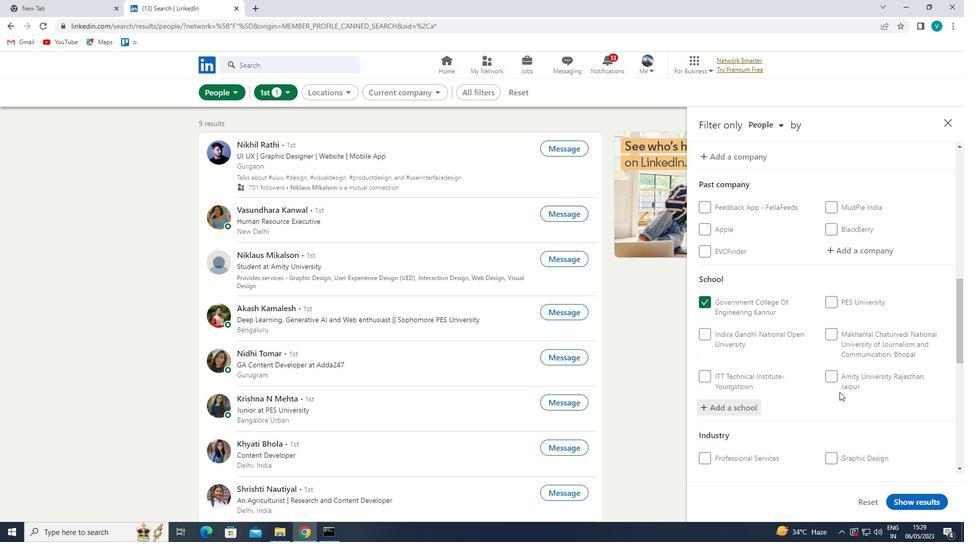 
Action: Mouse scrolled (840, 392) with delta (0, 0)
Screenshot: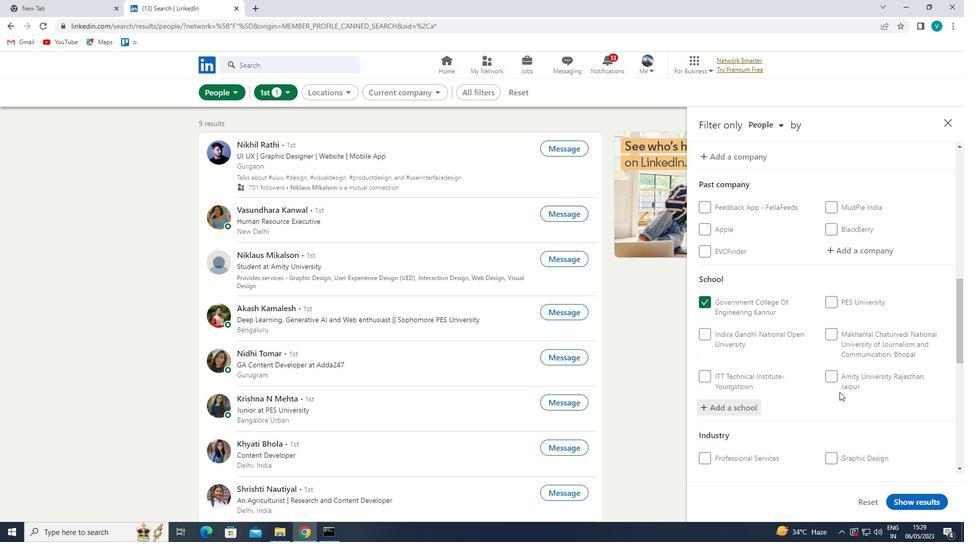 
Action: Mouse scrolled (840, 392) with delta (0, 0)
Screenshot: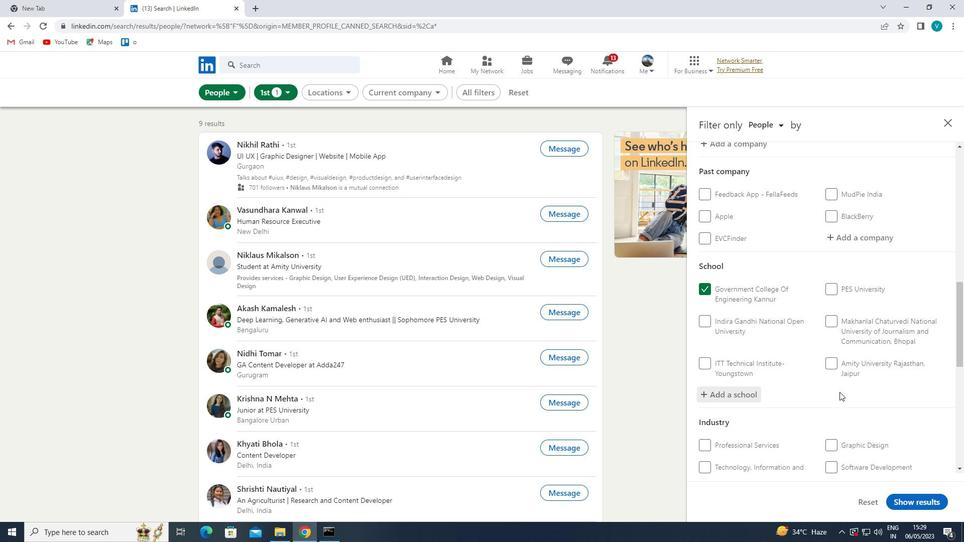 
Action: Mouse scrolled (840, 392) with delta (0, 0)
Screenshot: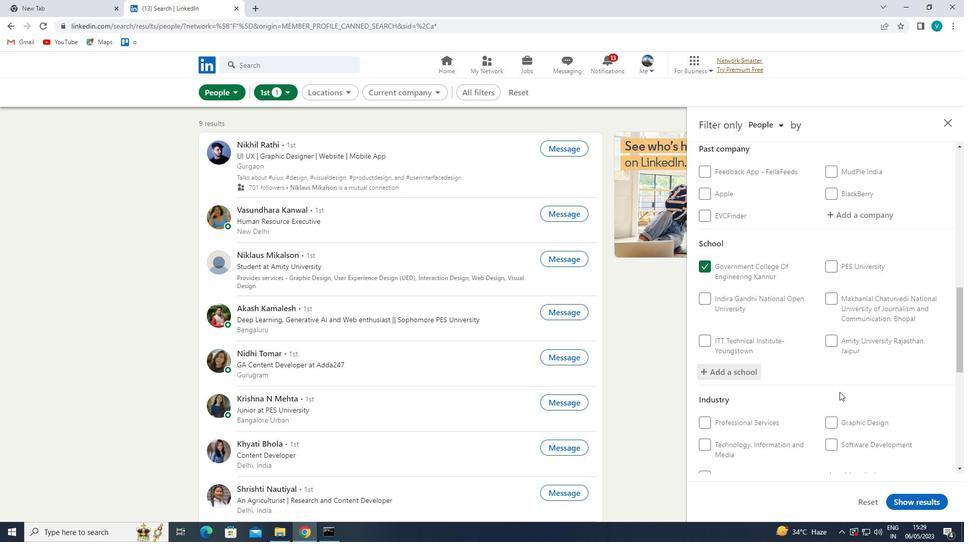 
Action: Mouse moved to (865, 318)
Screenshot: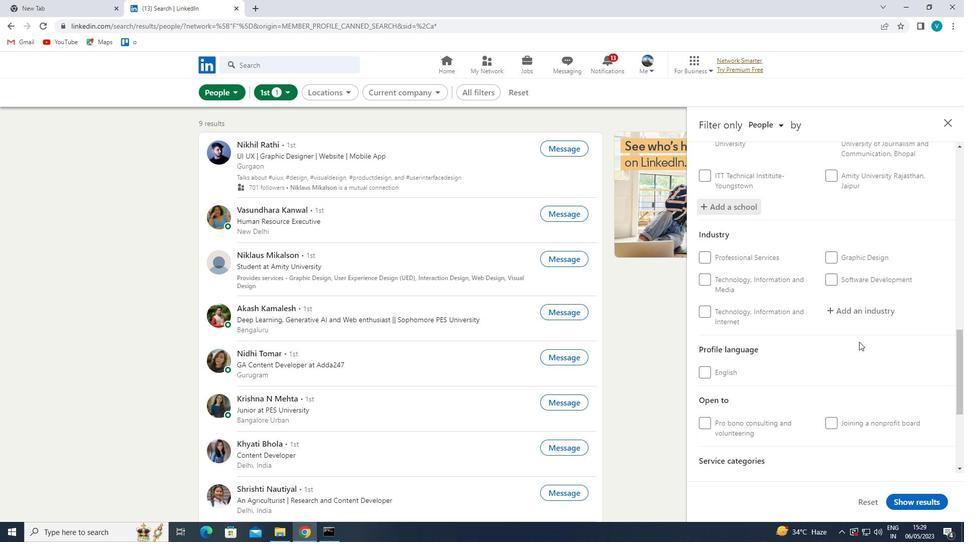 
Action: Mouse pressed left at (865, 318)
Screenshot: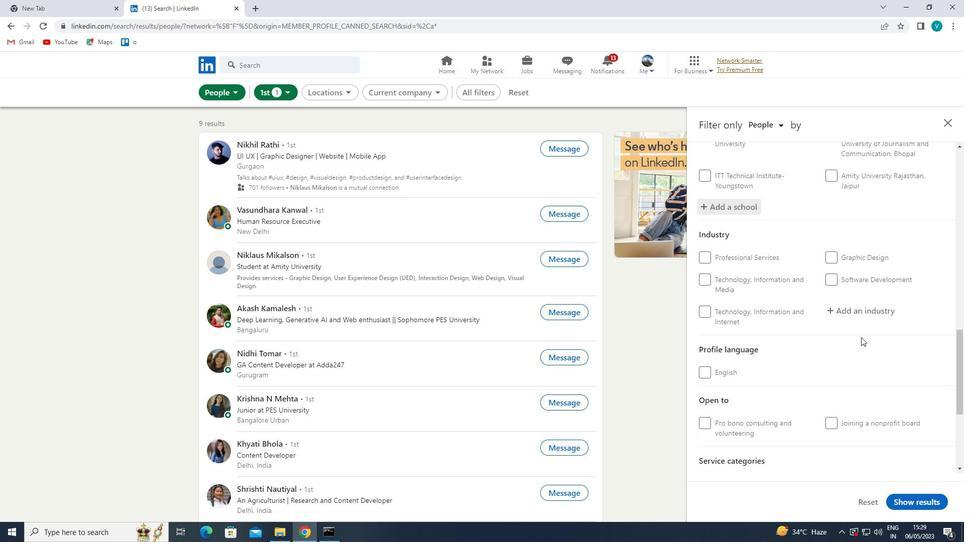 
Action: Key pressed <Key.shift>ELECTRIC<Key.space>
Screenshot: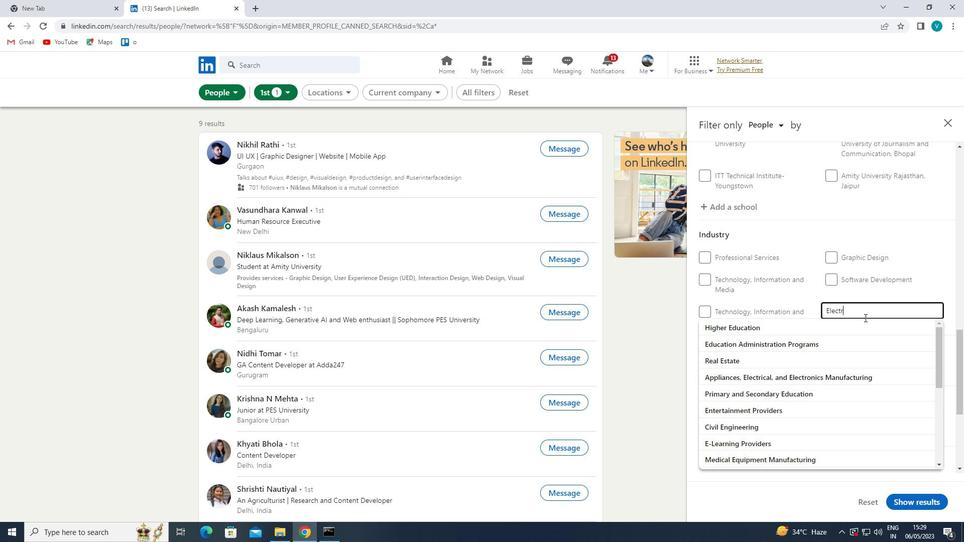 
Action: Mouse moved to (865, 325)
Screenshot: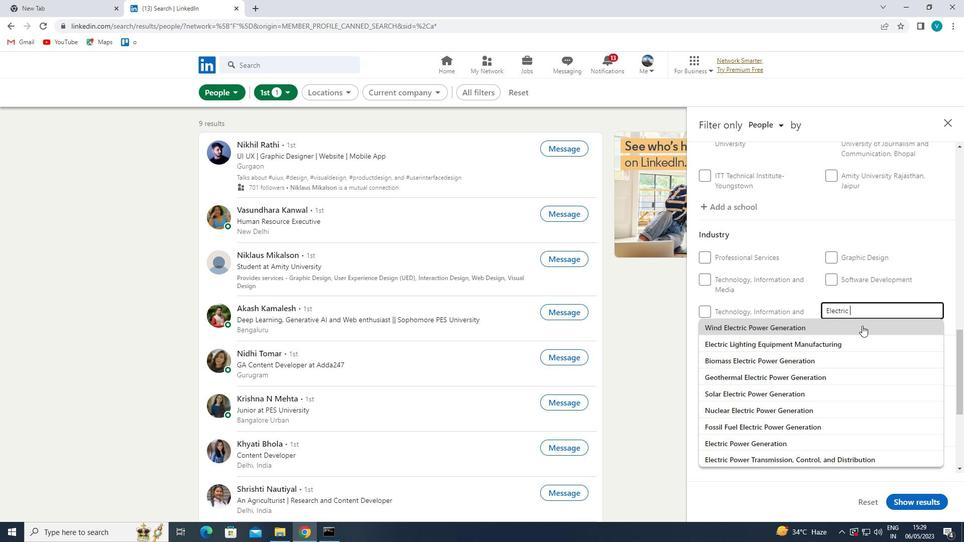 
Action: Key pressed <Key.shift>POWER<Key.space>
Screenshot: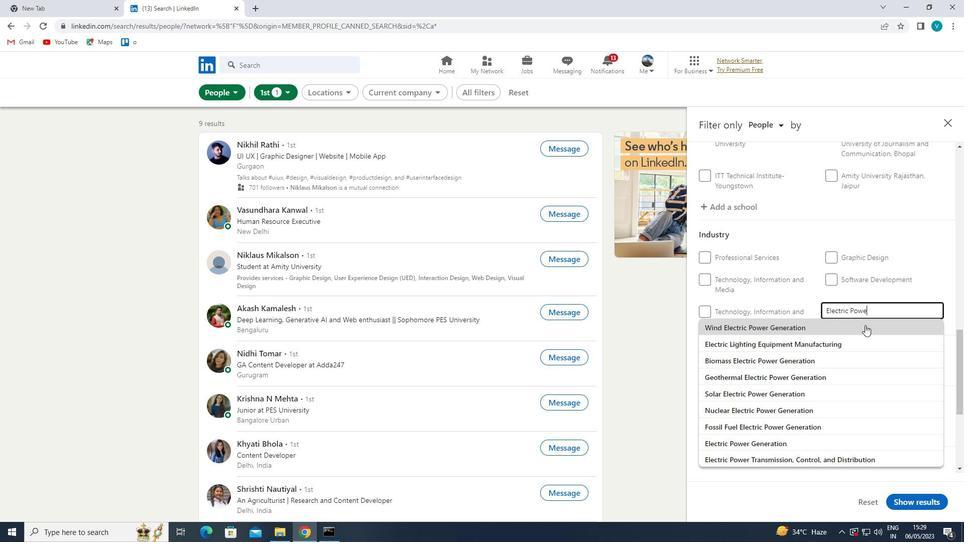 
Action: Mouse moved to (814, 427)
Screenshot: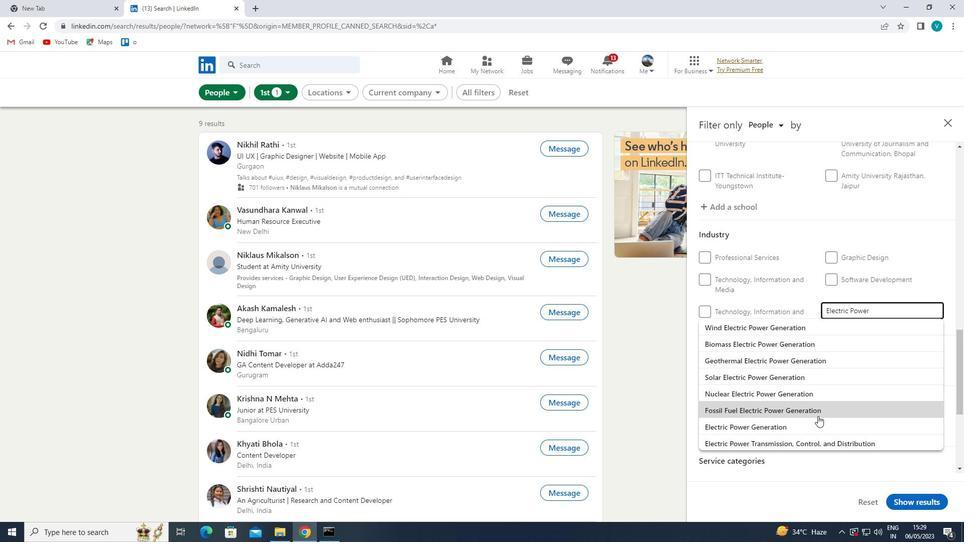 
Action: Mouse pressed left at (814, 427)
Screenshot: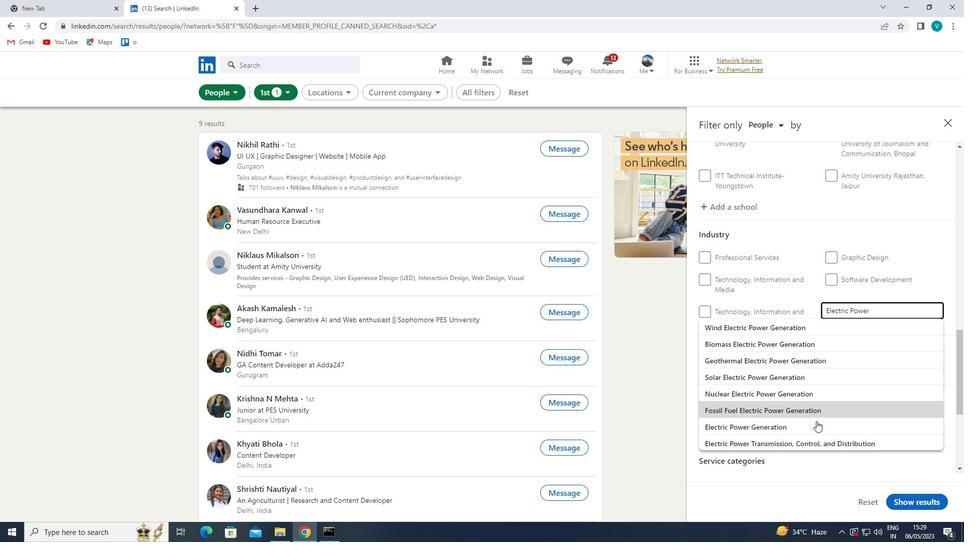 
Action: Mouse moved to (820, 412)
Screenshot: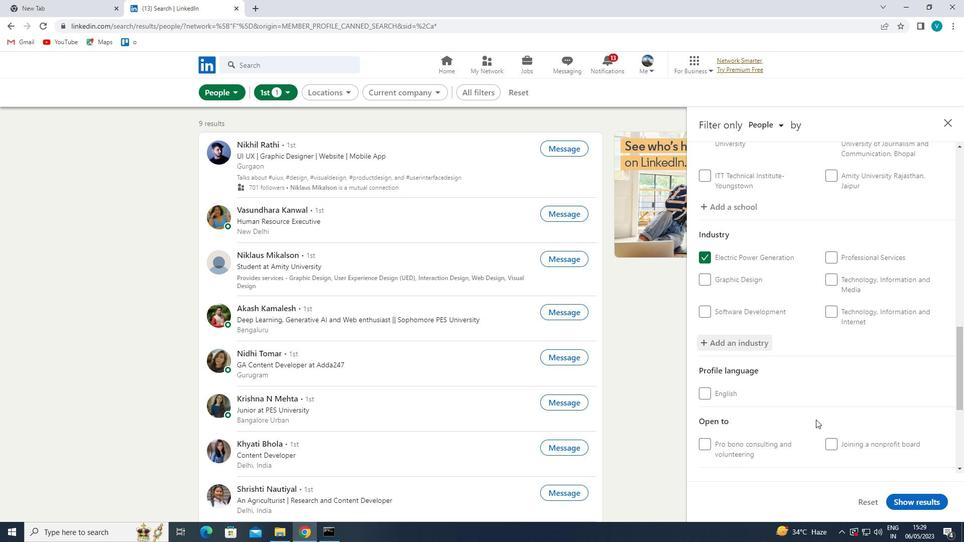 
Action: Mouse scrolled (820, 412) with delta (0, 0)
Screenshot: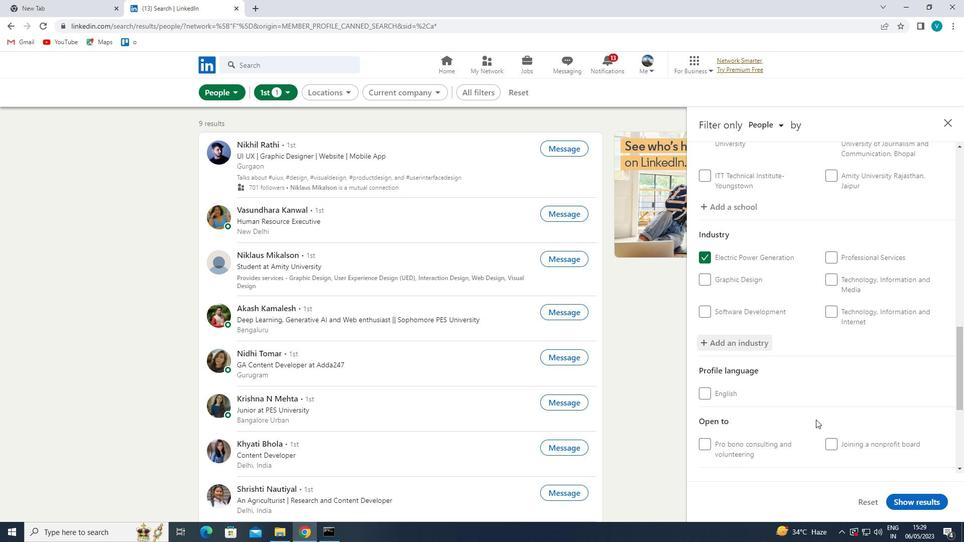 
Action: Mouse moved to (817, 403)
Screenshot: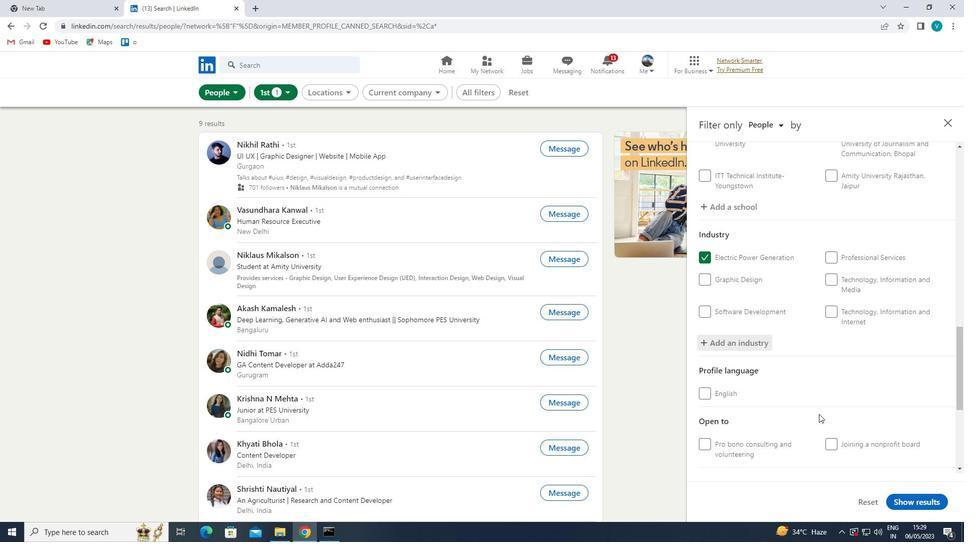 
Action: Mouse scrolled (817, 403) with delta (0, 0)
Screenshot: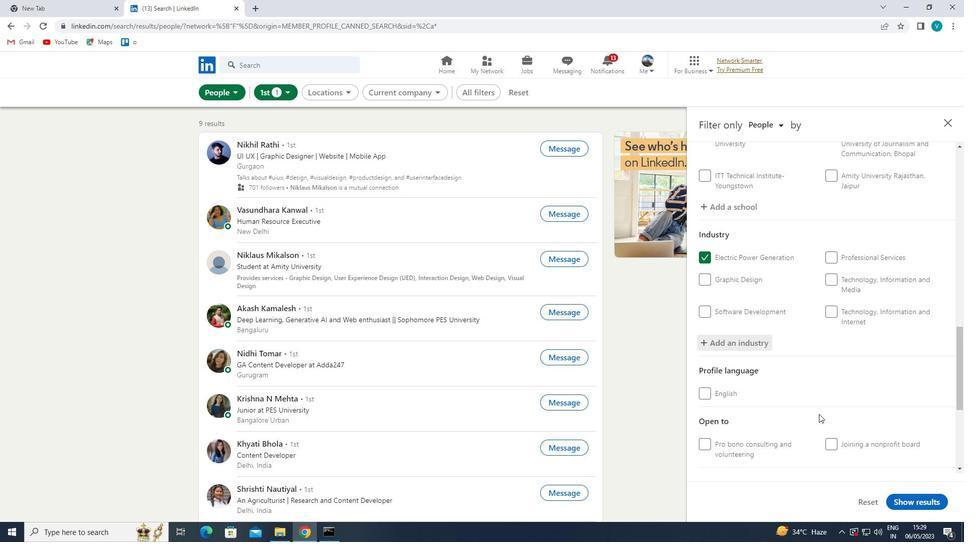 
Action: Mouse moved to (808, 398)
Screenshot: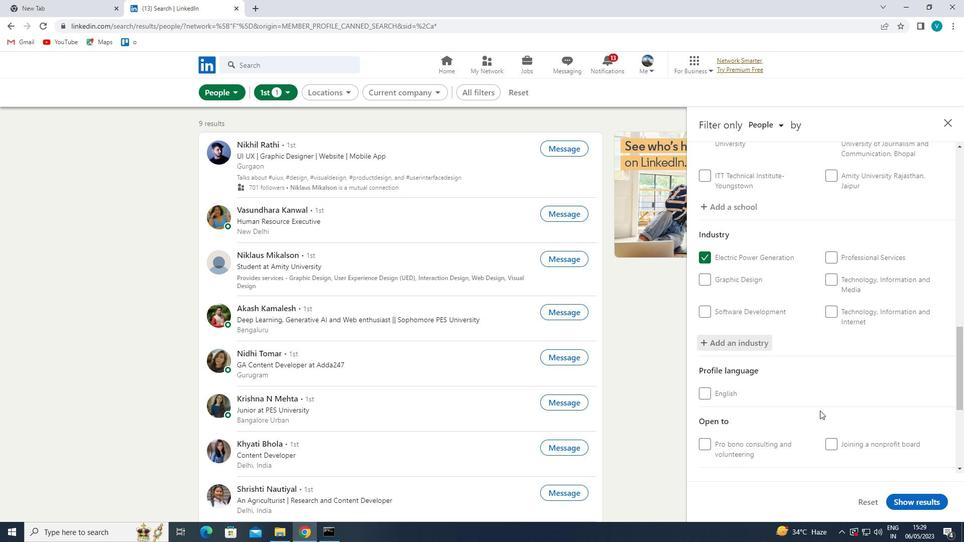 
Action: Mouse scrolled (808, 397) with delta (0, 0)
Screenshot: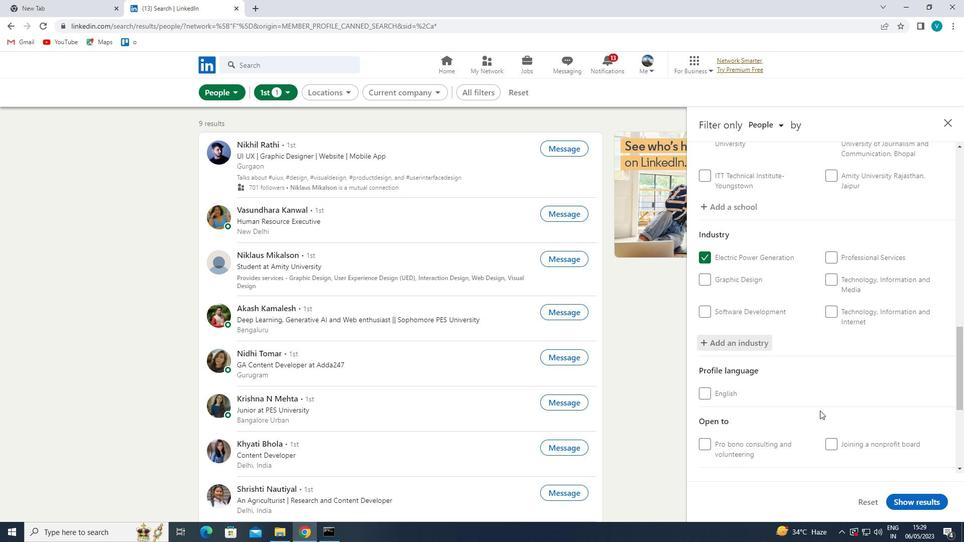 
Action: Mouse moved to (807, 396)
Screenshot: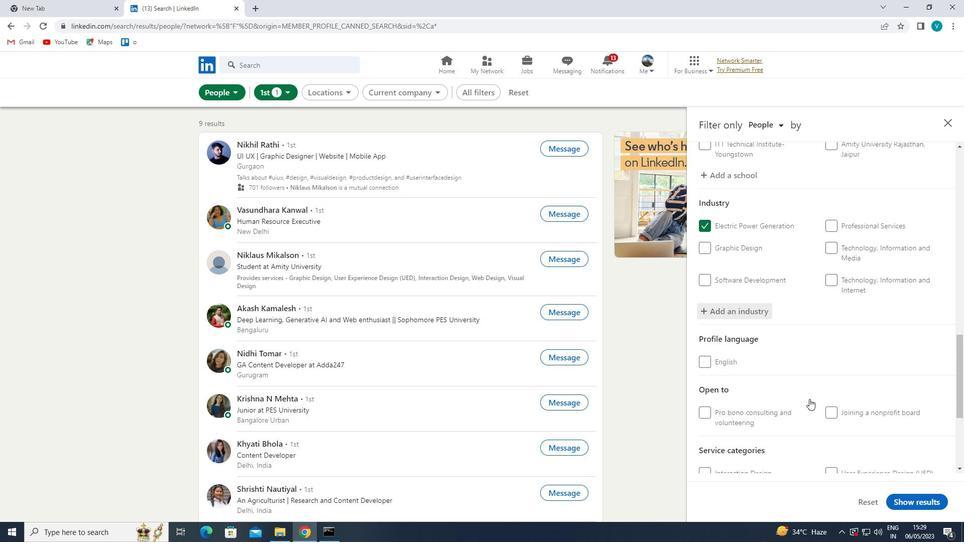 
Action: Mouse scrolled (807, 395) with delta (0, 0)
Screenshot: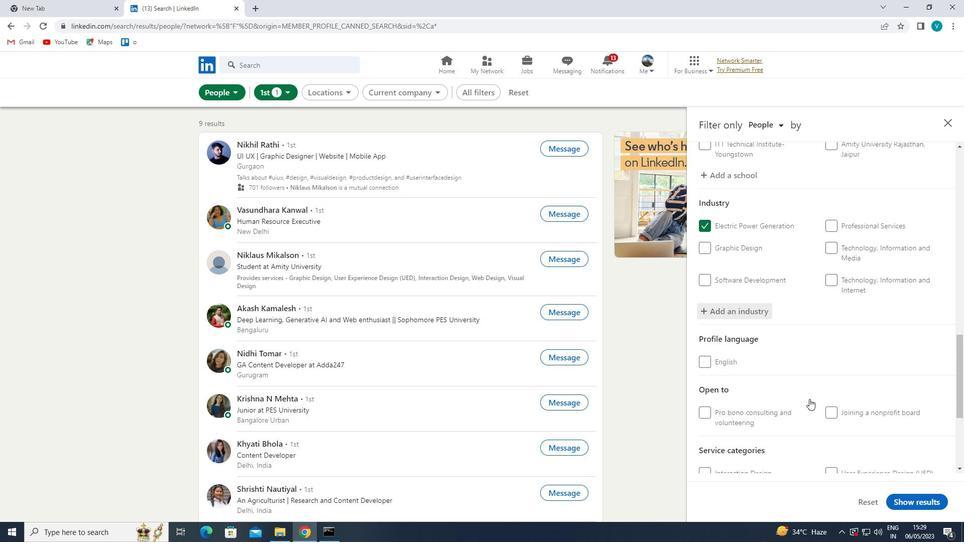 
Action: Mouse moved to (806, 395)
Screenshot: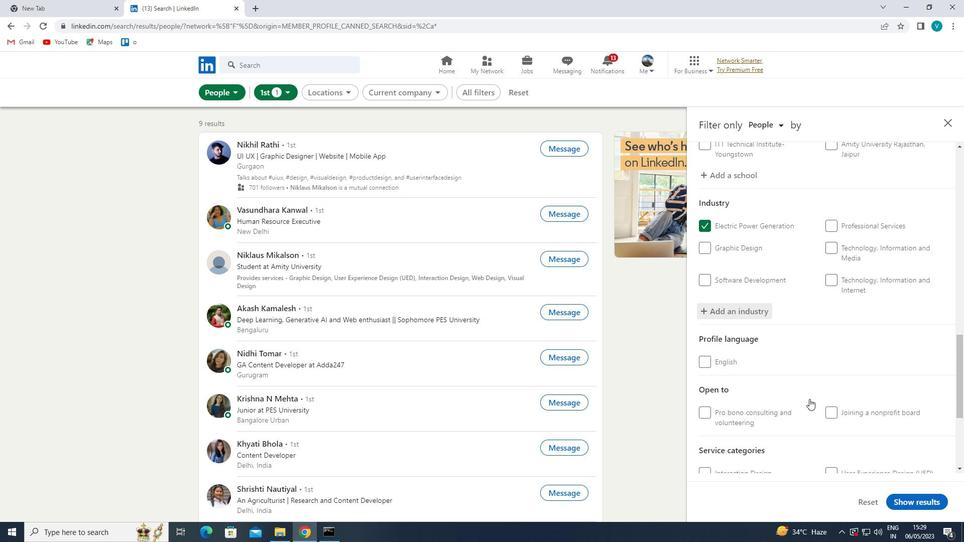 
Action: Mouse scrolled (806, 394) with delta (0, 0)
Screenshot: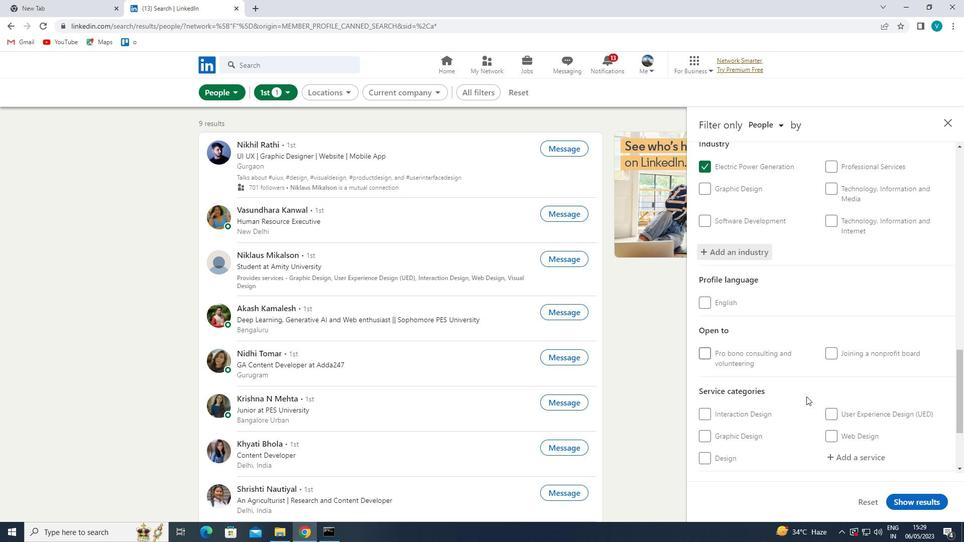 
Action: Mouse moved to (872, 331)
Screenshot: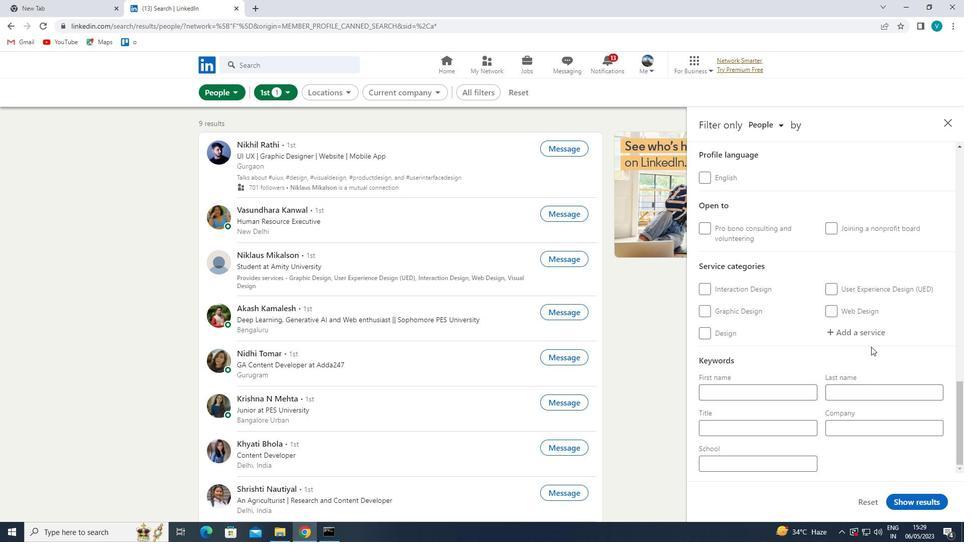 
Action: Mouse pressed left at (872, 331)
Screenshot: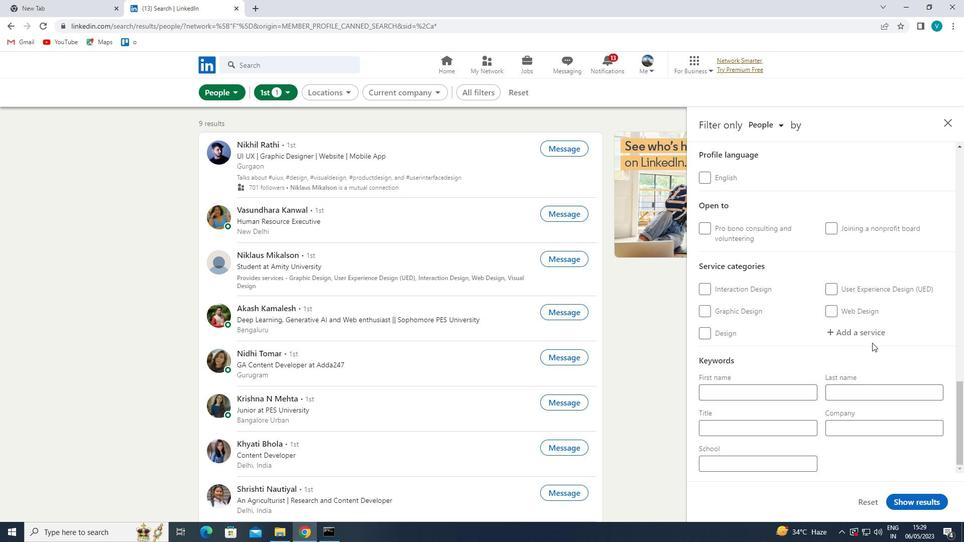 
Action: Mouse moved to (799, 289)
Screenshot: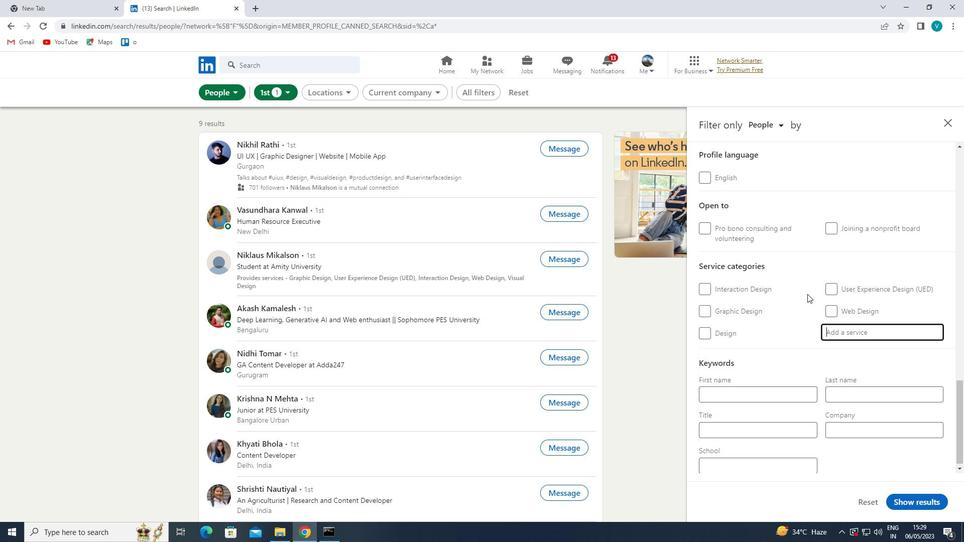 
Action: Key pressed <Key.shift>LOGO<Key.space>
Screenshot: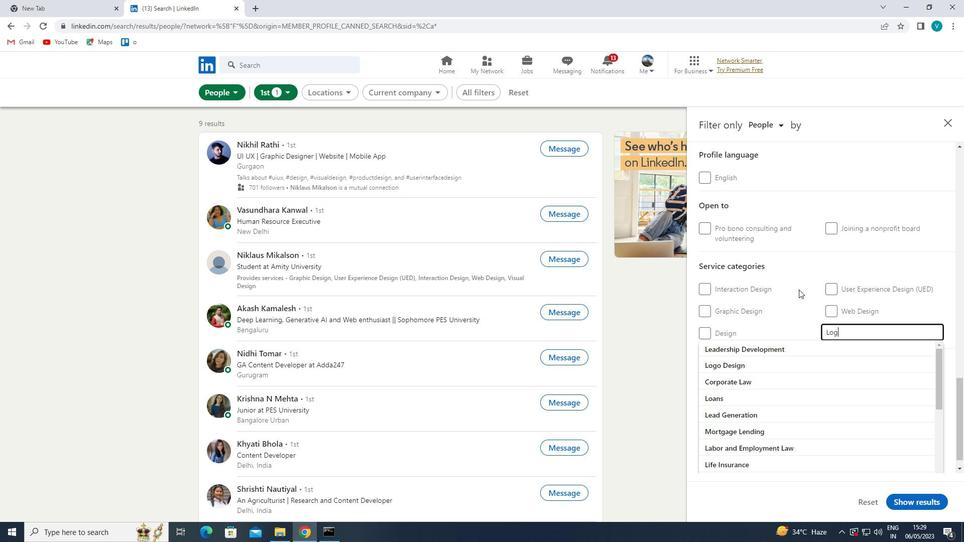 
Action: Mouse moved to (760, 341)
Screenshot: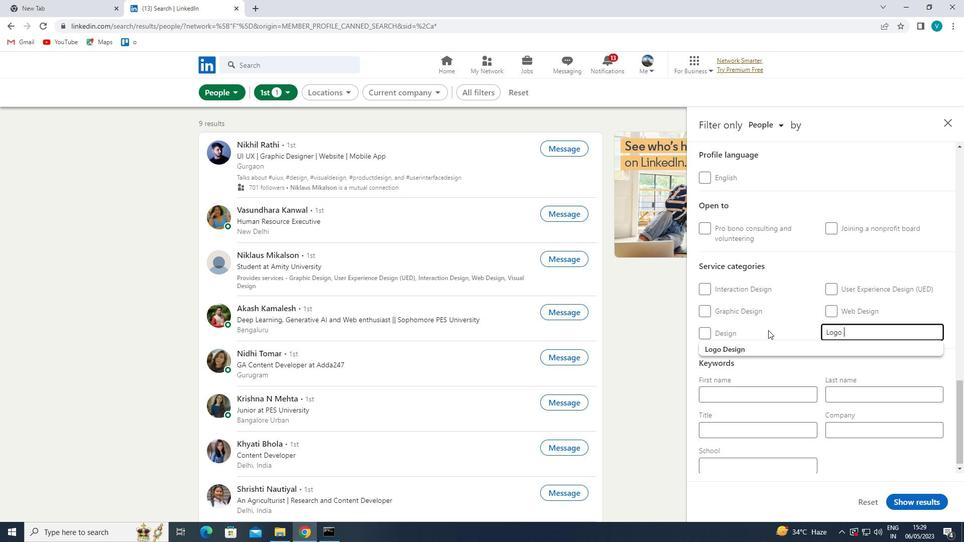
Action: Mouse pressed left at (760, 341)
Screenshot: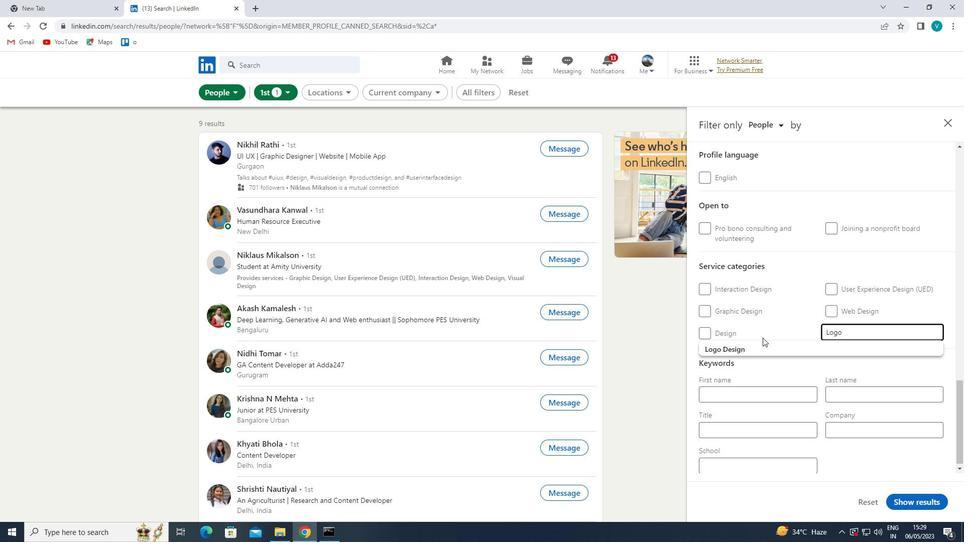 
Action: Mouse moved to (758, 347)
Screenshot: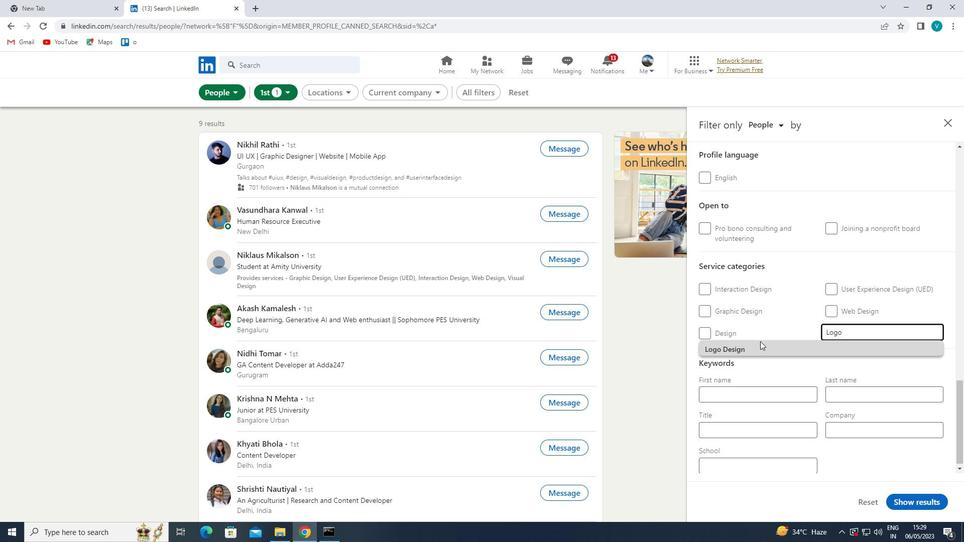 
Action: Mouse scrolled (758, 347) with delta (0, 0)
Screenshot: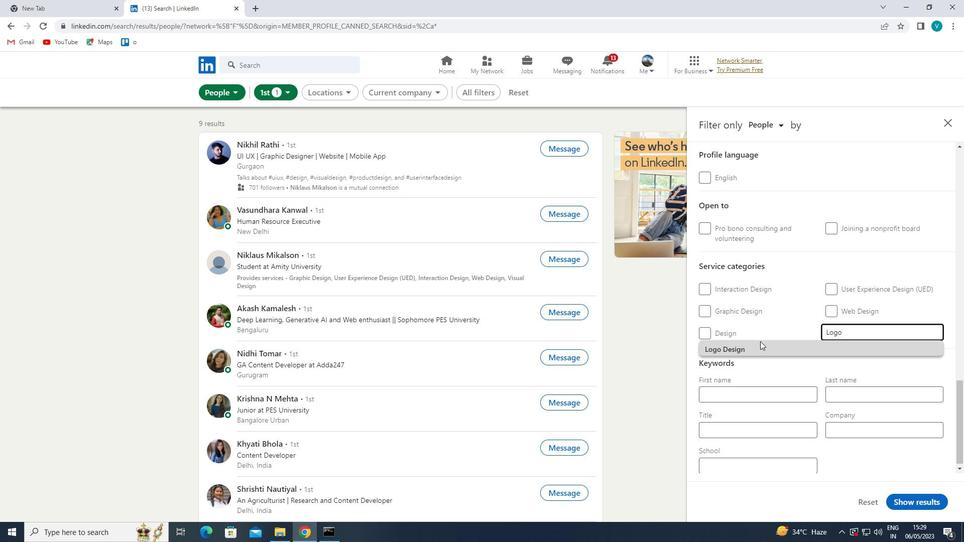 
Action: Mouse moved to (758, 350)
Screenshot: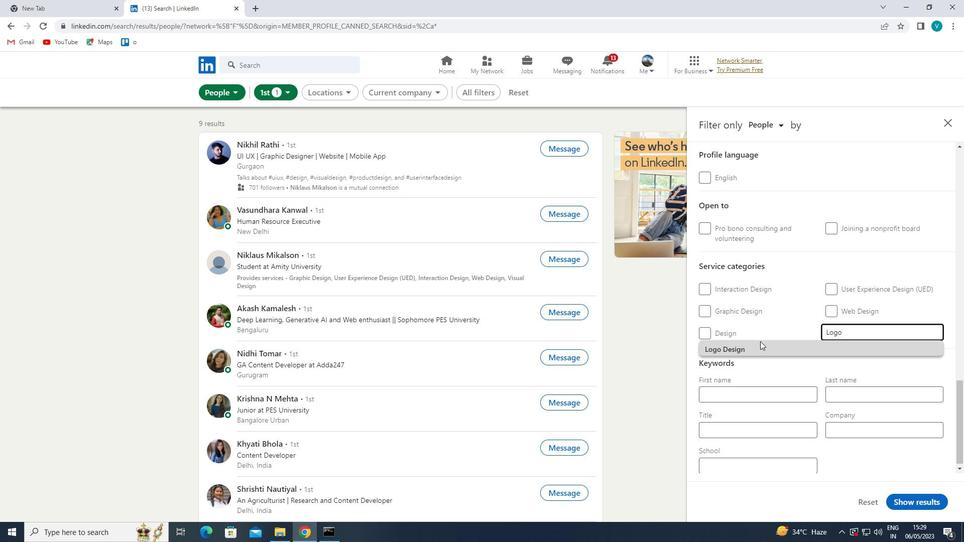 
Action: Mouse scrolled (758, 350) with delta (0, 0)
Screenshot: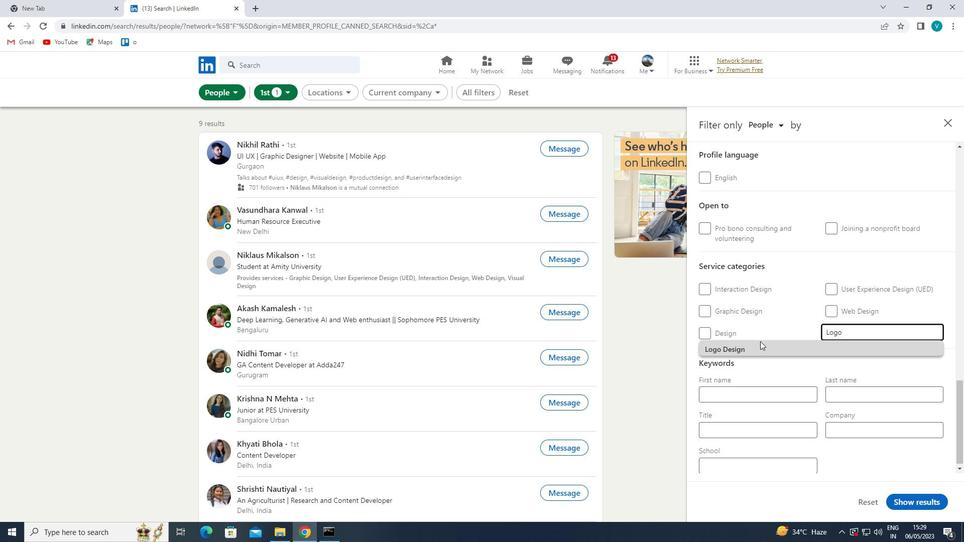 
Action: Mouse scrolled (758, 350) with delta (0, 0)
Screenshot: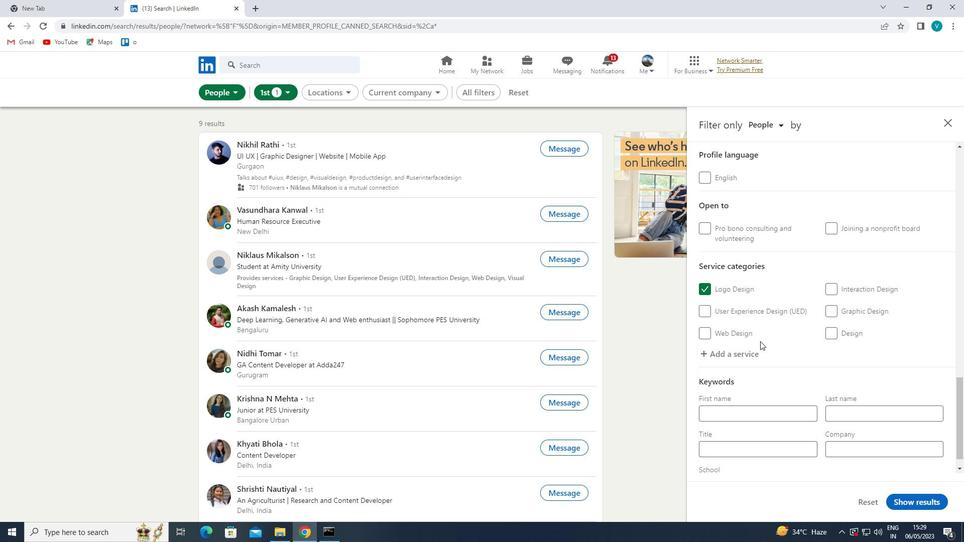 
Action: Mouse moved to (752, 434)
Screenshot: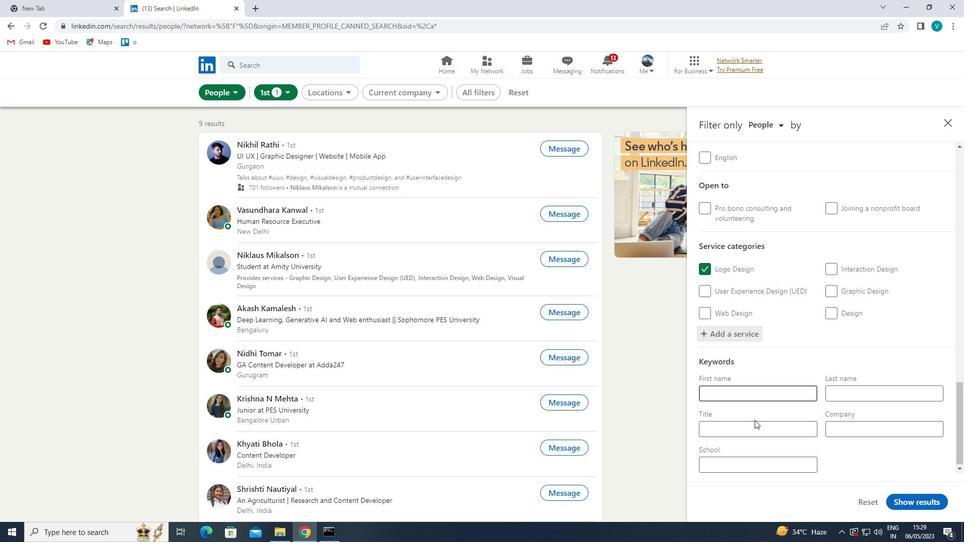
Action: Mouse pressed left at (752, 434)
Screenshot: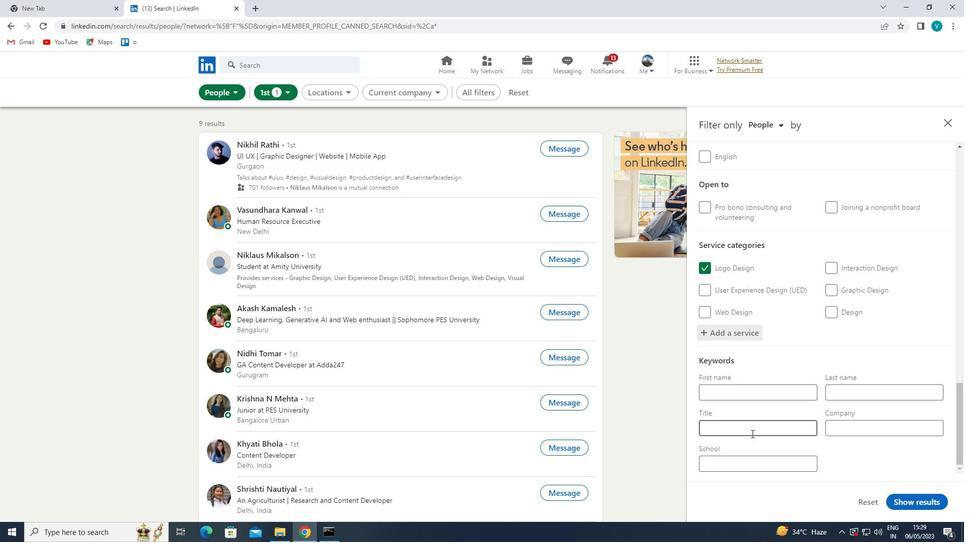 
Action: Mouse moved to (754, 430)
Screenshot: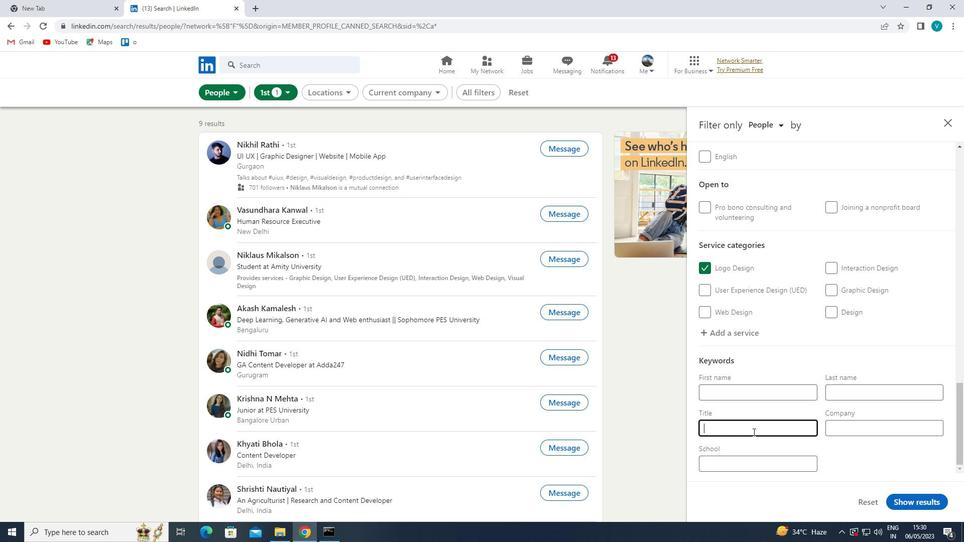 
Action: Key pressed <Key.shift>SPEECH<Key.space><Key.shift>PATHOLOGIST<Key.space>
Screenshot: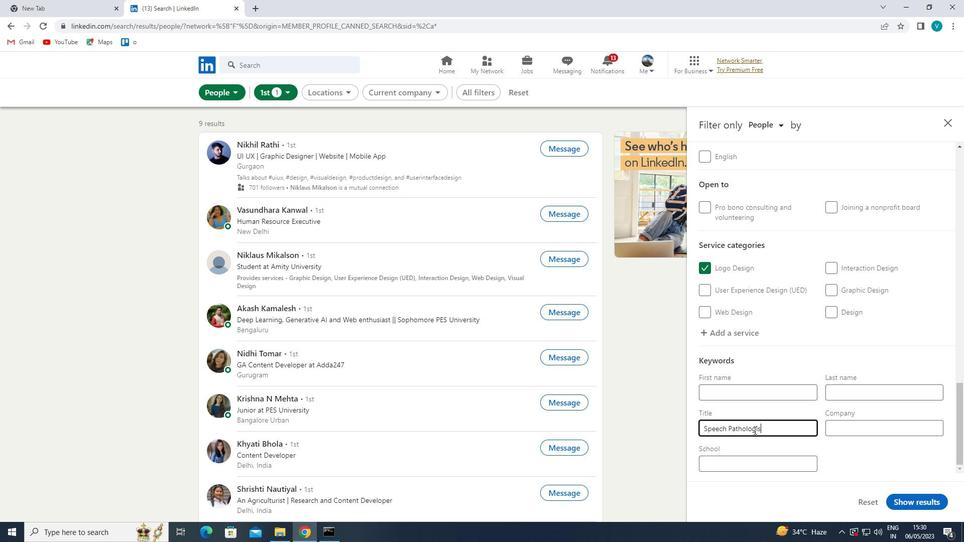 
Action: Mouse moved to (932, 497)
Screenshot: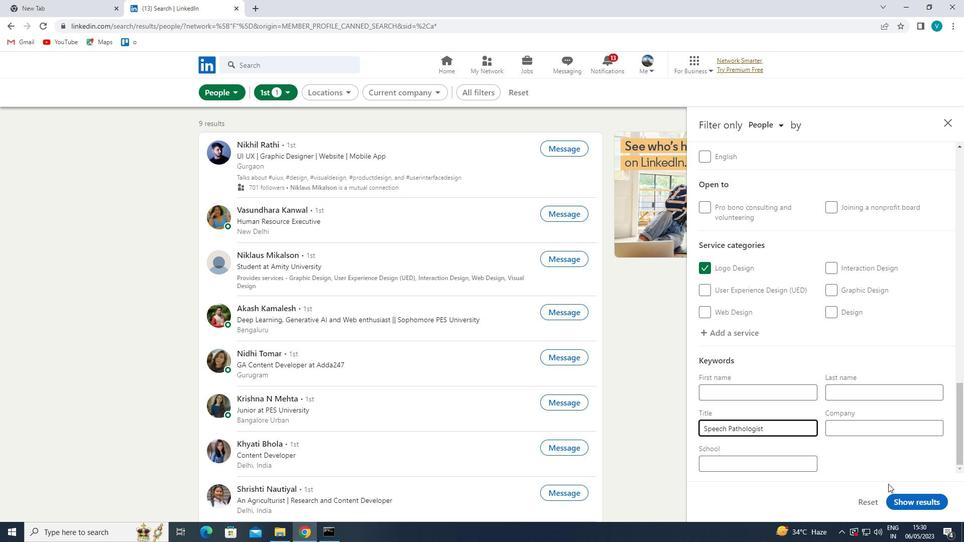 
Action: Mouse pressed left at (932, 497)
Screenshot: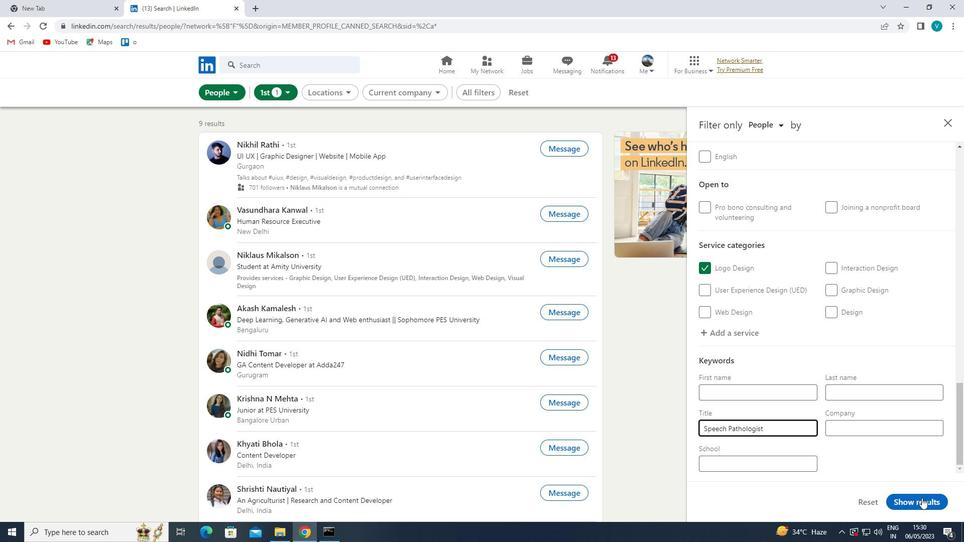 
Action: Mouse moved to (932, 497)
Screenshot: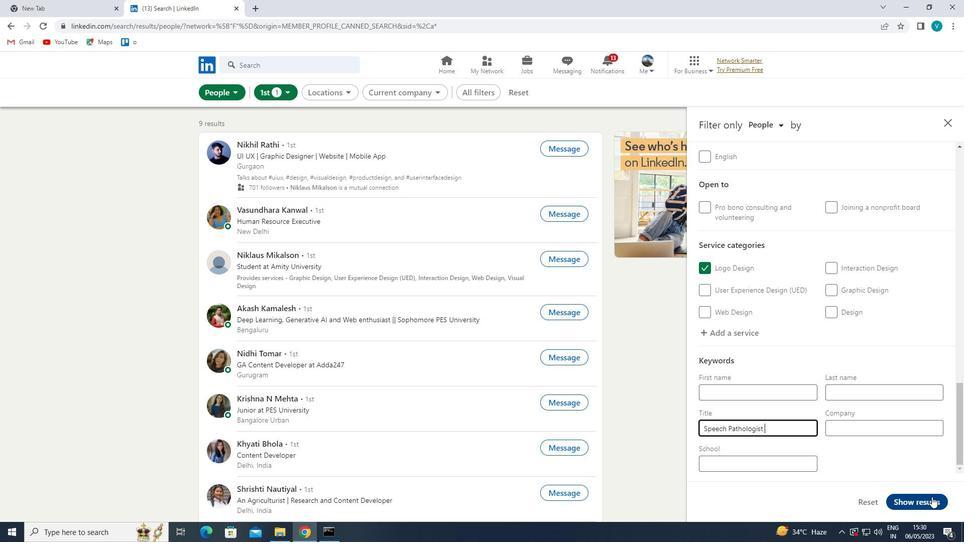 
